 Task: Create new contact,   with mail id: 'Nova.Martin@iko.com', first name: 'Nova', Last name: 'Martin', Job Title: Procurement Manager, Phone number (202) 555-7890. Change life cycle stage to  'Lead' and lead status to 'New'. Add new company to the associated contact: www.gd.com and type: Other. Logged in from softage.10@softage.net
Action: Mouse moved to (88, 57)
Screenshot: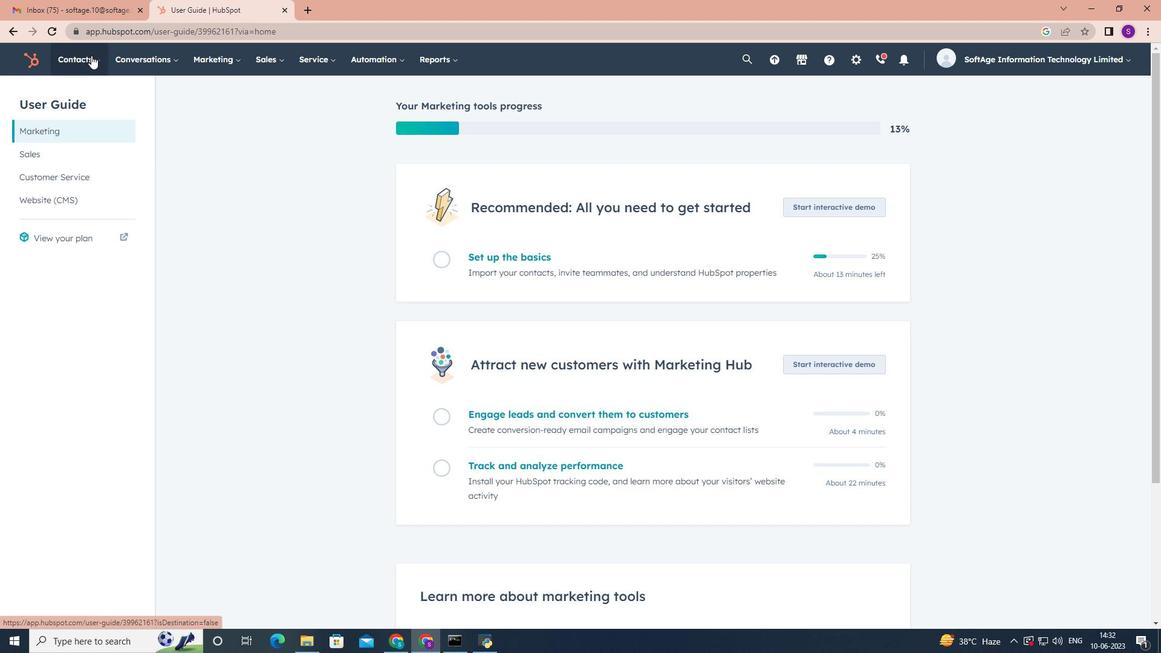 
Action: Mouse pressed left at (88, 57)
Screenshot: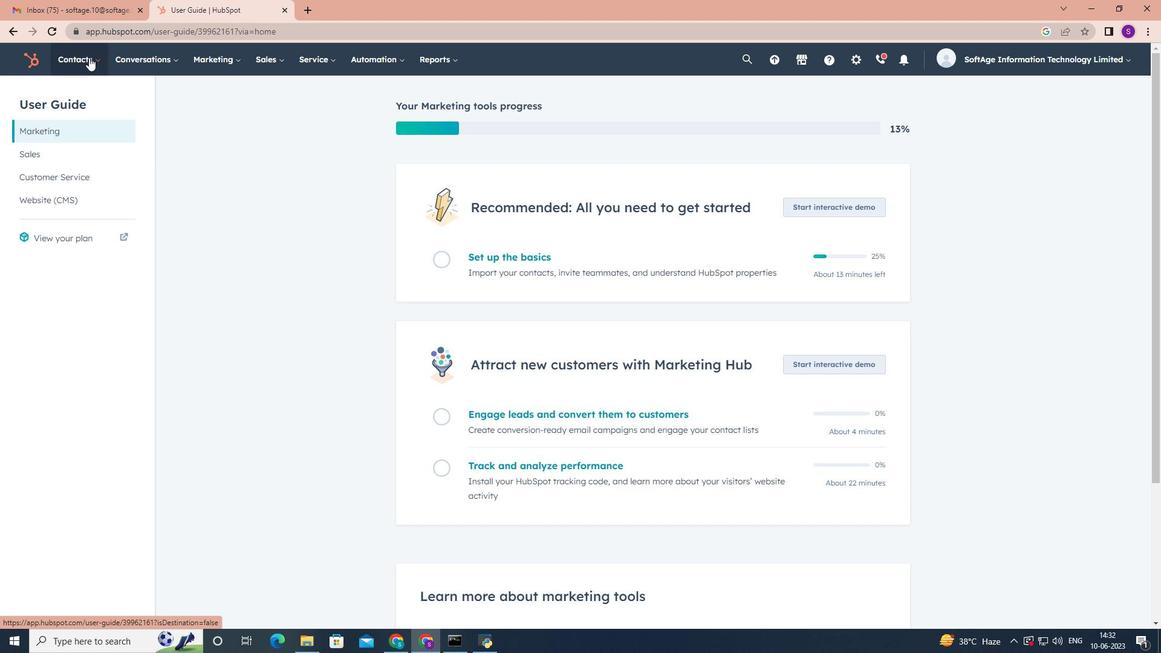 
Action: Mouse moved to (106, 101)
Screenshot: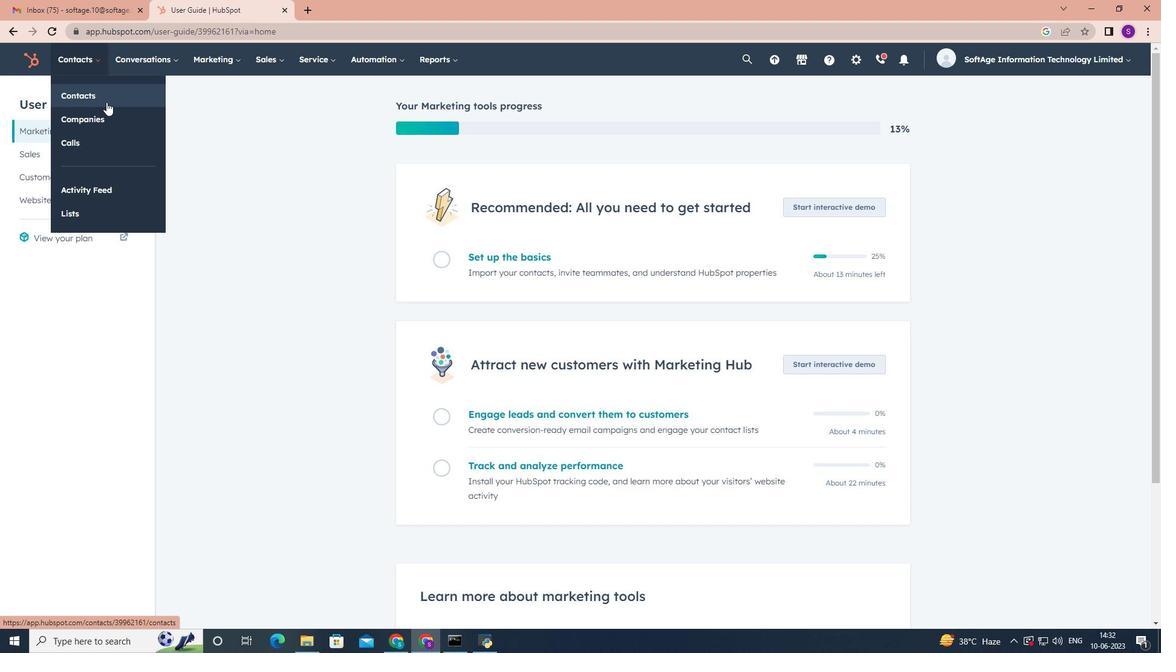 
Action: Mouse pressed left at (106, 101)
Screenshot: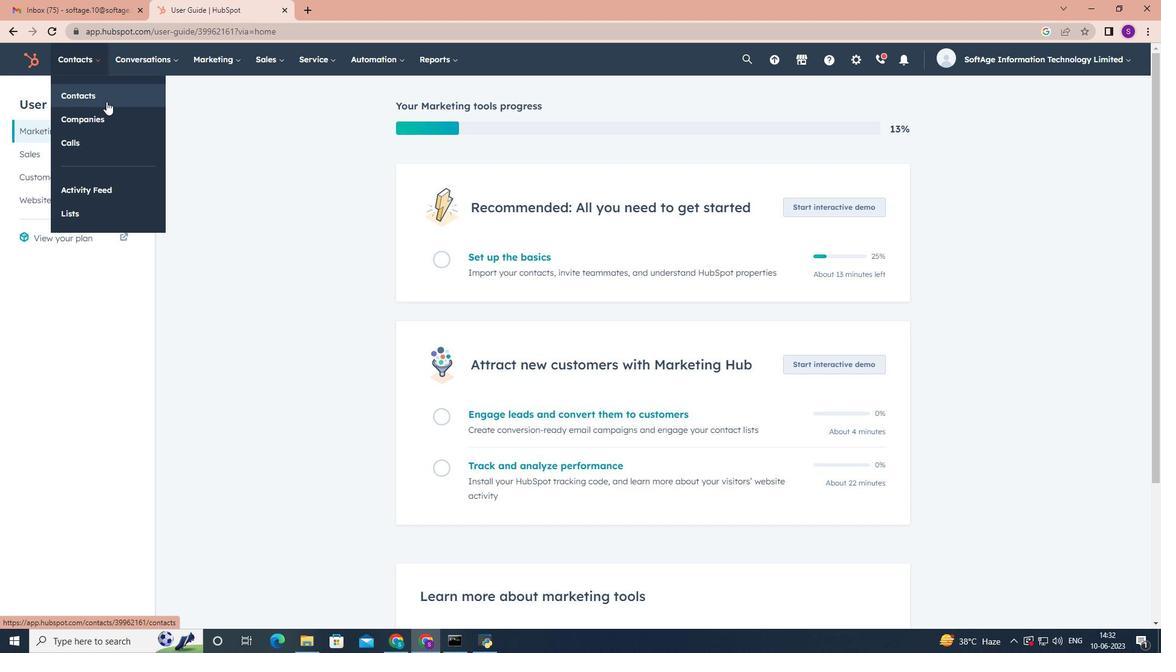 
Action: Mouse moved to (1121, 99)
Screenshot: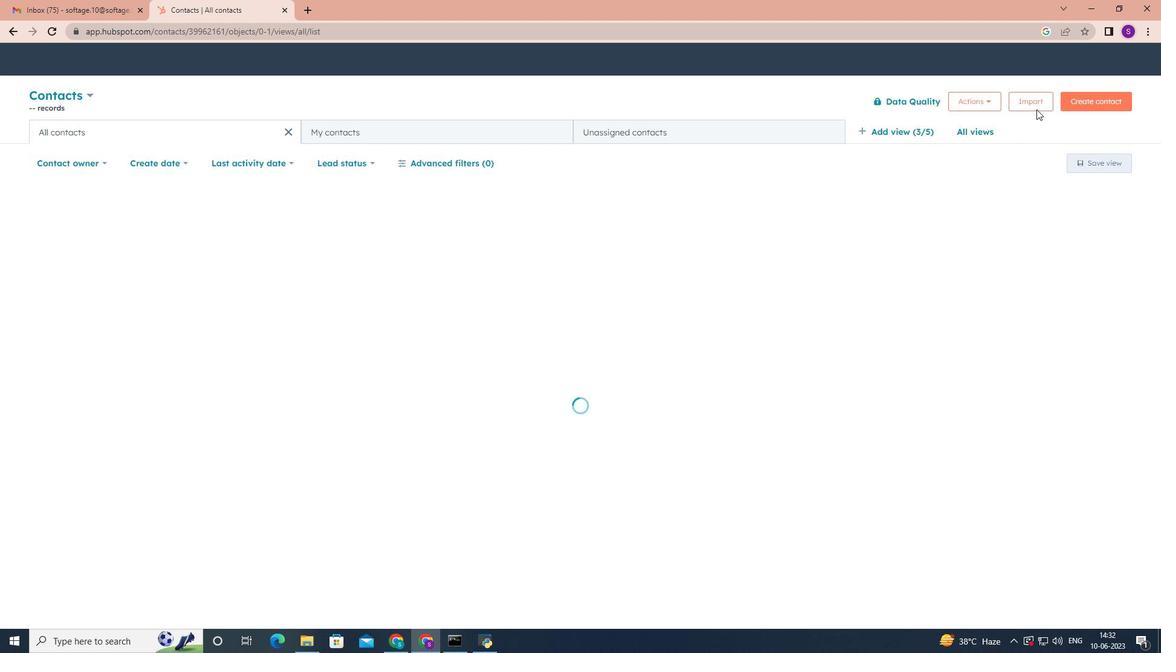 
Action: Mouse pressed left at (1121, 99)
Screenshot: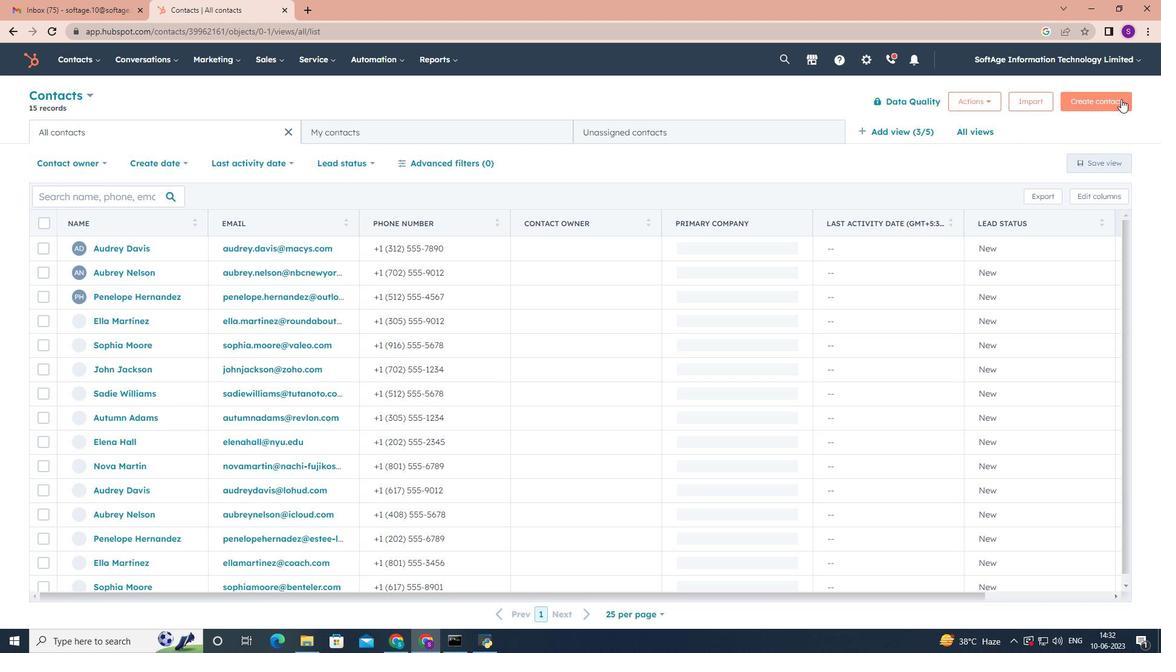 
Action: Mouse moved to (1039, 157)
Screenshot: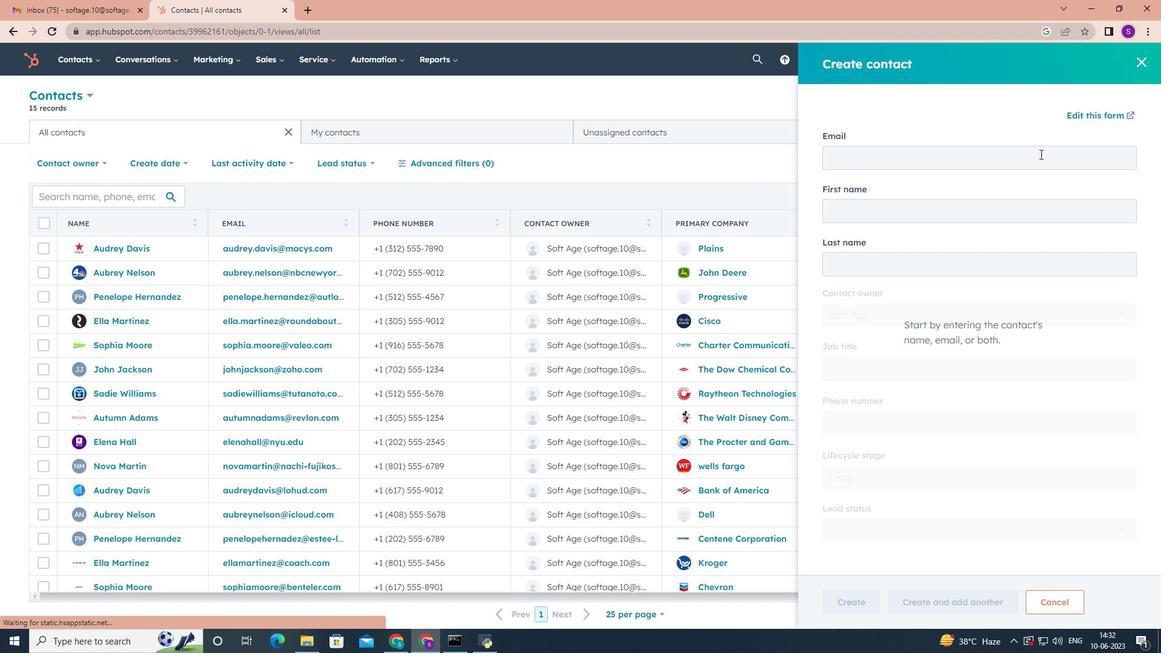 
Action: Mouse pressed left at (1039, 157)
Screenshot: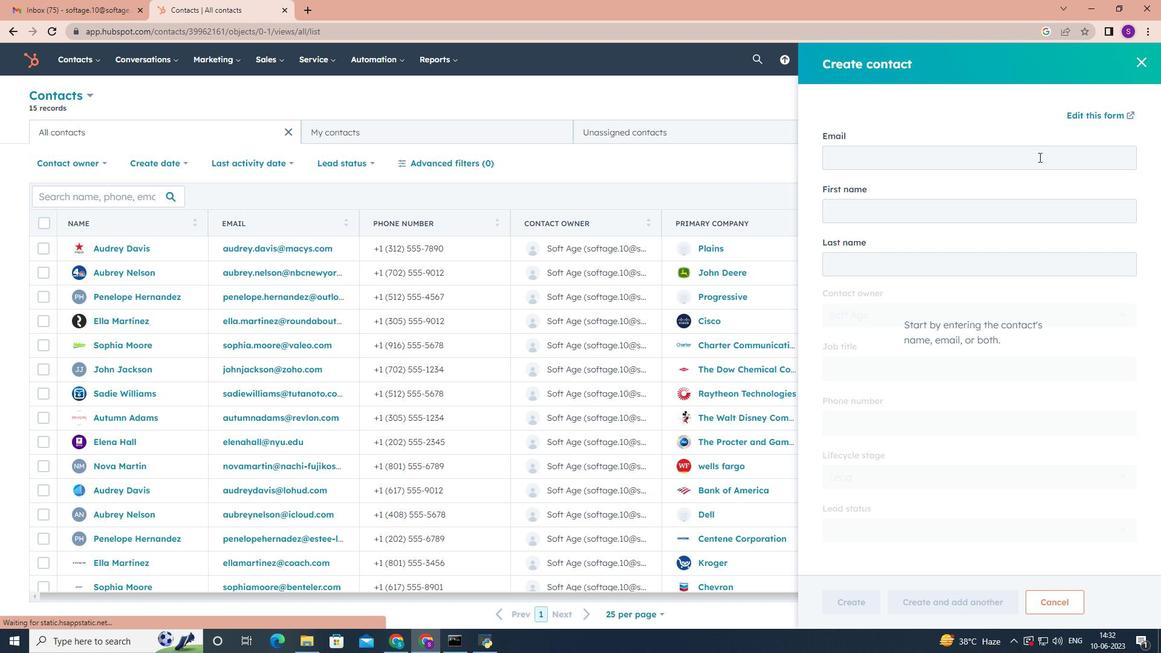 
Action: Key pressed <Key.shift>Nova.<Key.shift>Martin<Key.shift>@iko.com<Key.tab><Key.shift><Key.shift><Key.shift><Key.shift>Nova<Key.tab><Key.shift>Martin<Key.tab><Key.tab><Key.shift><Key.shift><Key.shift><Key.shift><Key.shift><Key.shift><Key.shift><Key.shift><Key.shift><Key.shift><Key.shift><Key.shift><Key.shift><Key.shift><Key.shift><Key.shift><Key.shift><Key.shift>Procurement<Key.space><Key.shift>Manager<Key.tab>2025557890<Key.tab><Key.tab><Key.tab><Key.tab><Key.enter>
Screenshot: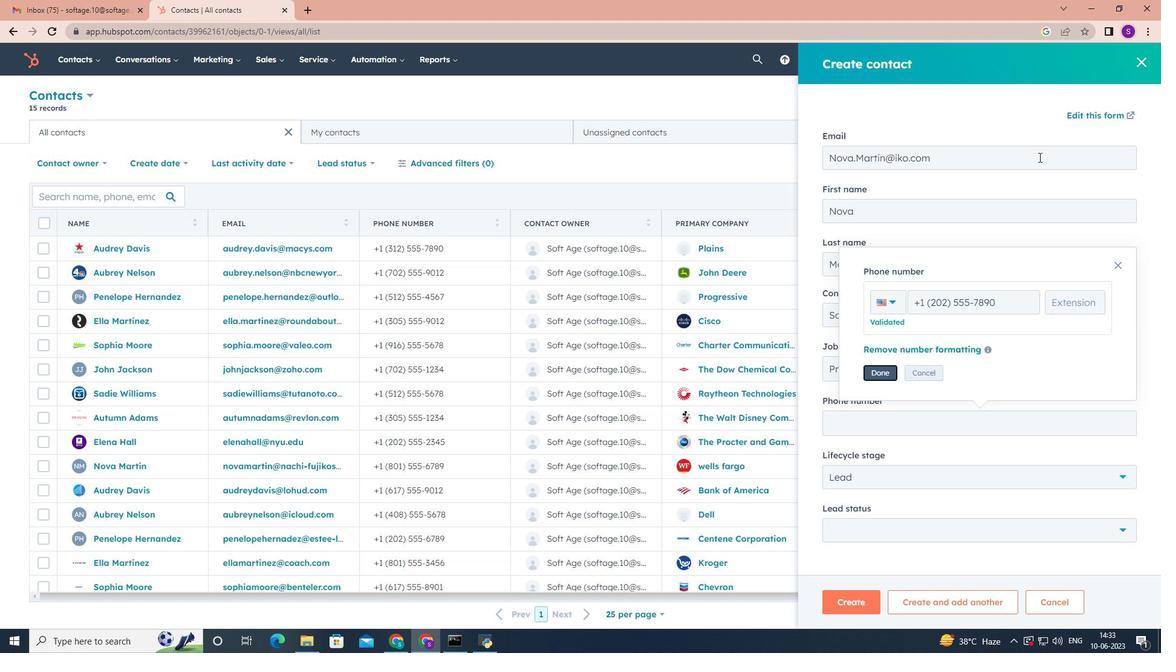 
Action: Mouse moved to (1127, 476)
Screenshot: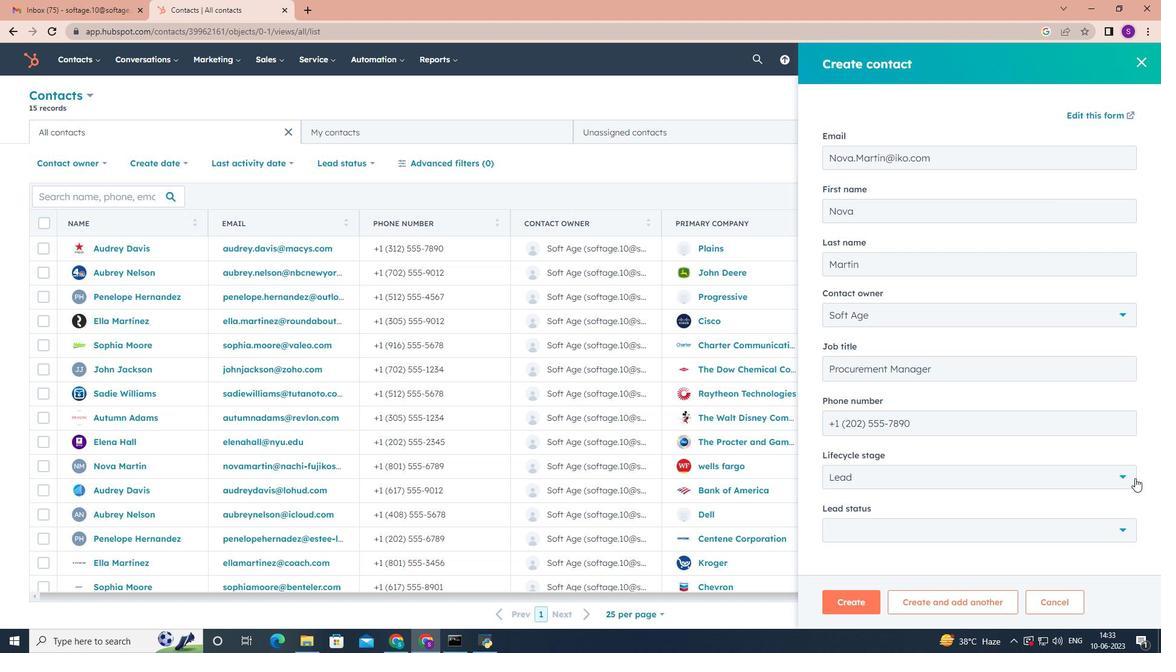 
Action: Mouse pressed left at (1127, 476)
Screenshot: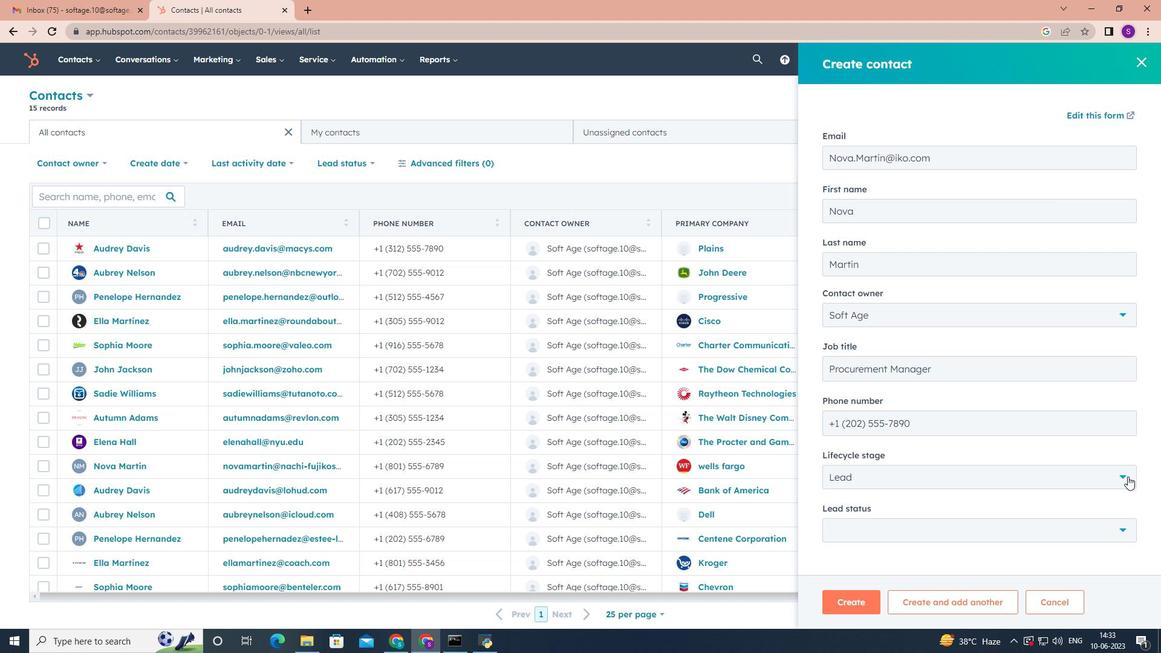 
Action: Mouse moved to (904, 363)
Screenshot: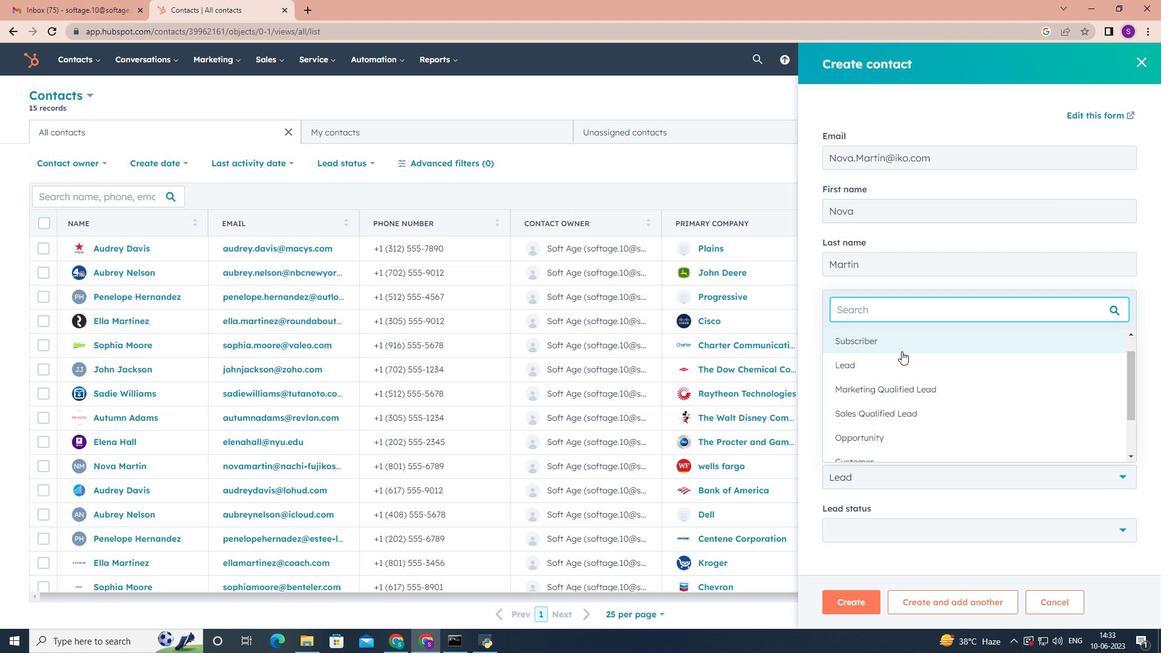 
Action: Mouse pressed left at (904, 363)
Screenshot: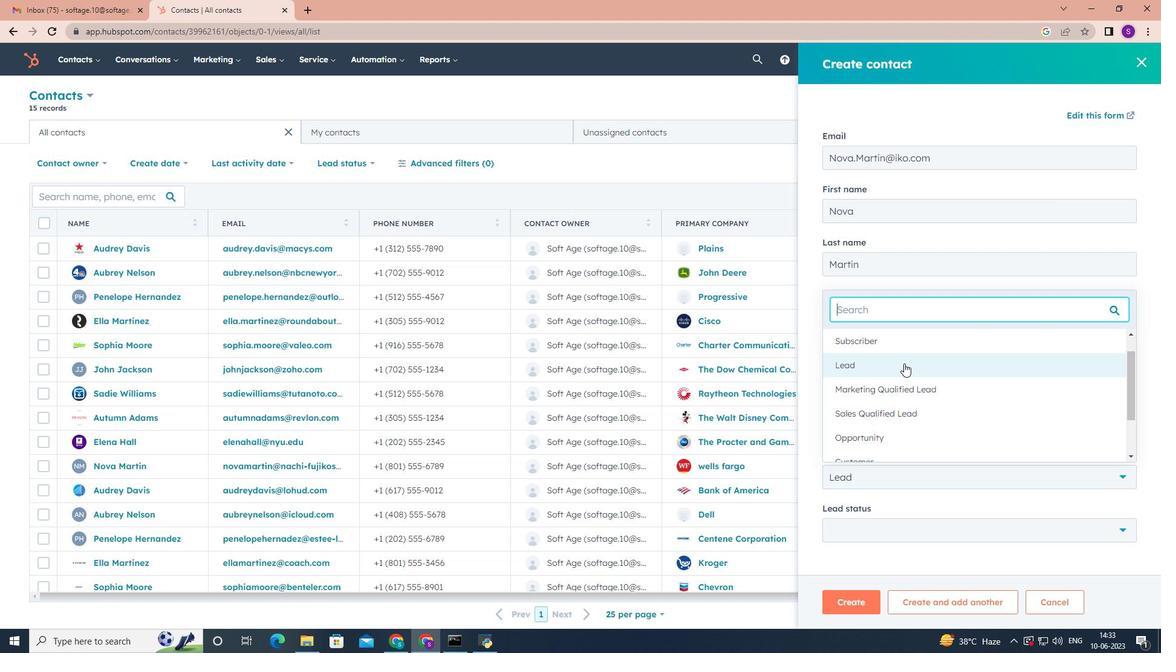 
Action: Mouse moved to (913, 532)
Screenshot: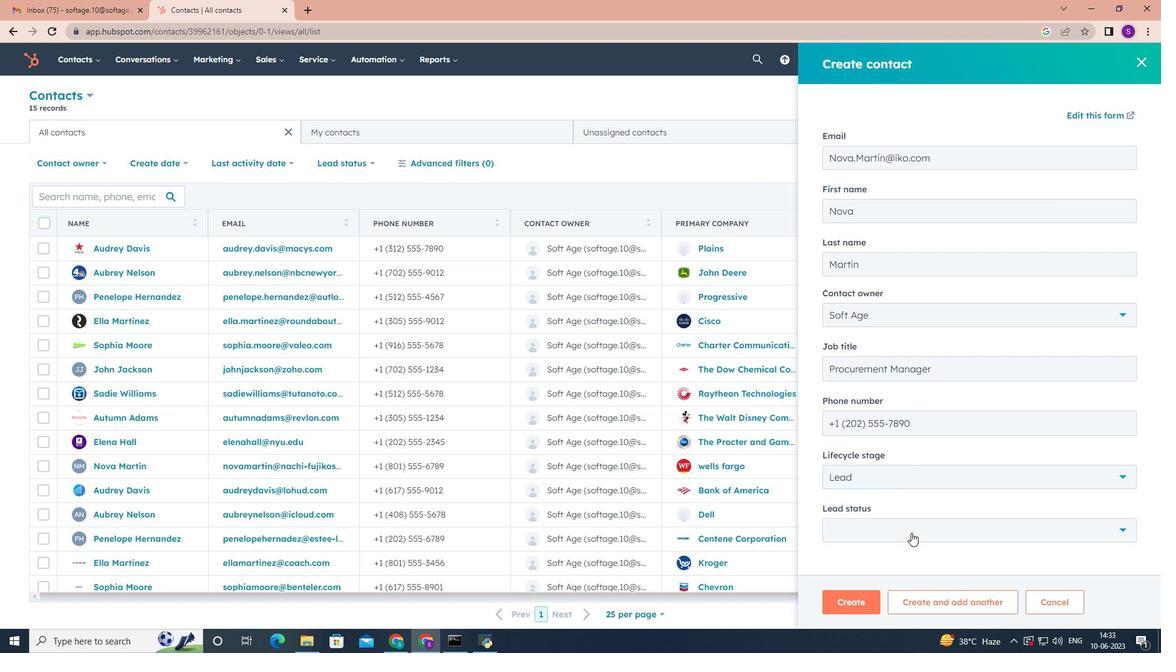 
Action: Mouse pressed left at (913, 532)
Screenshot: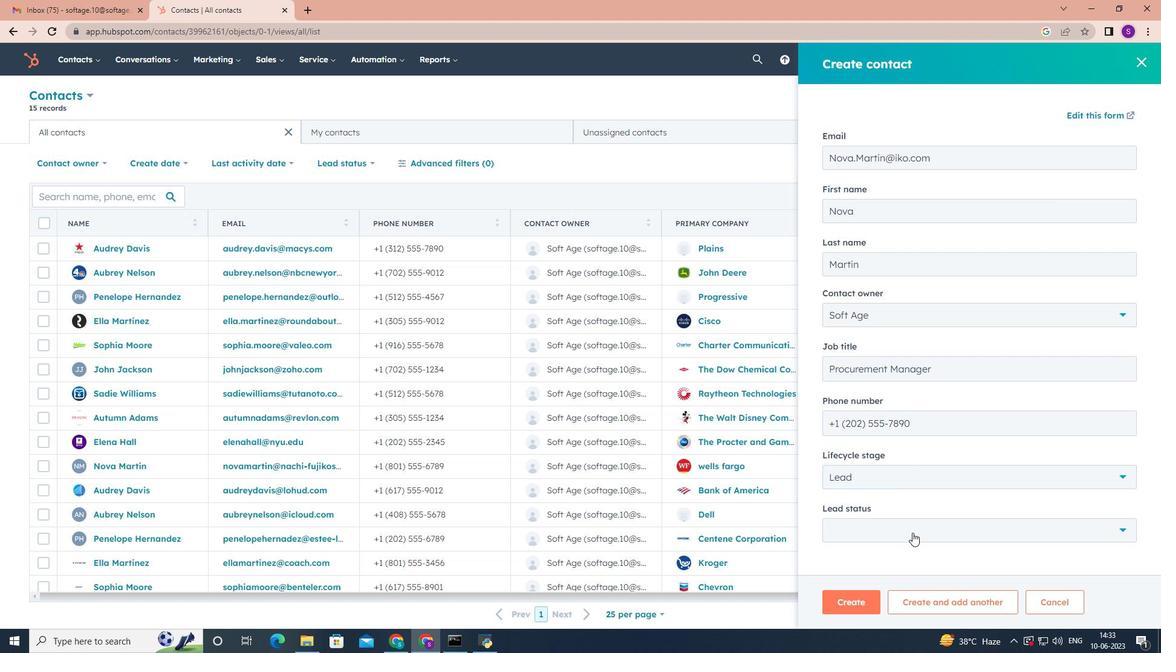 
Action: Mouse moved to (897, 423)
Screenshot: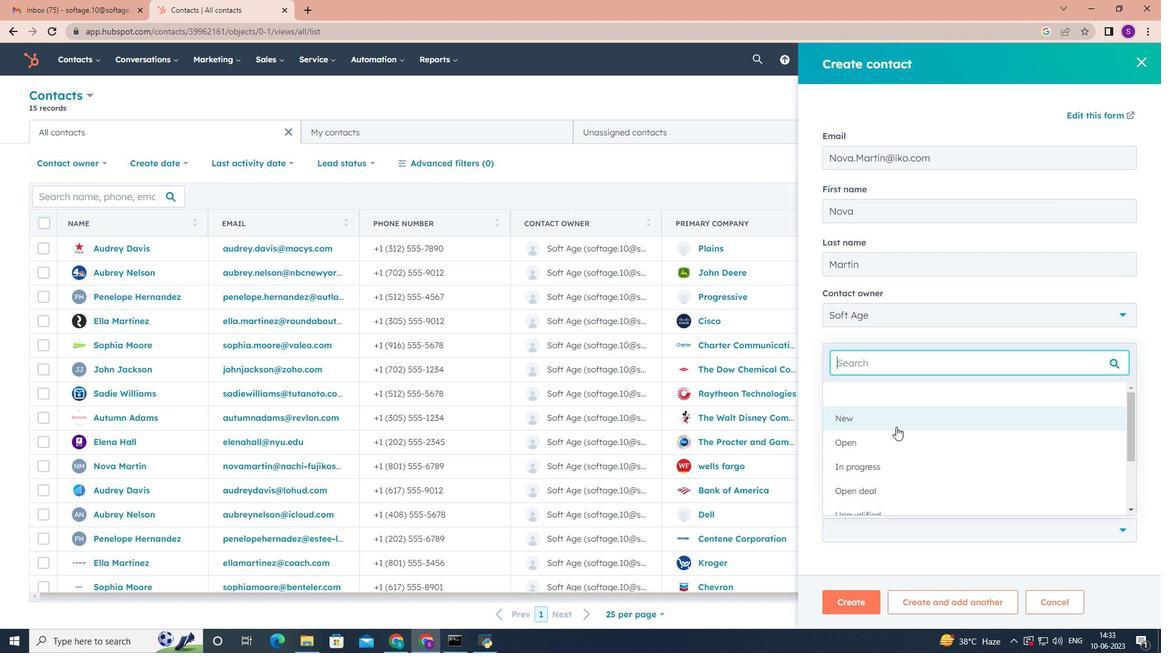 
Action: Mouse pressed left at (897, 423)
Screenshot: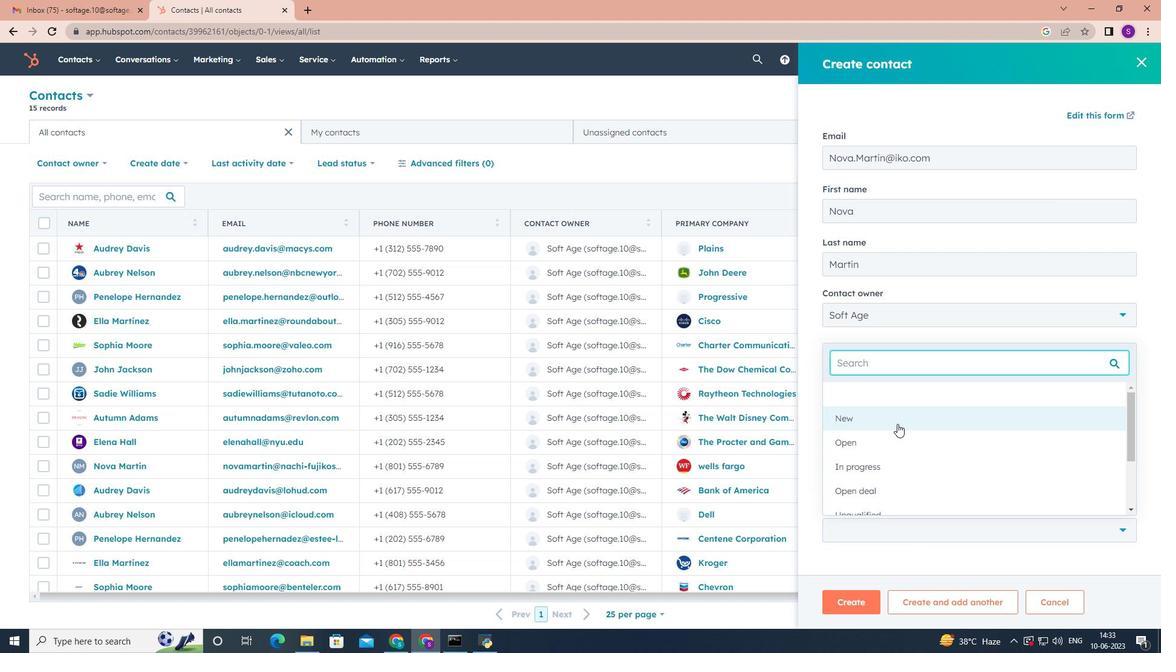 
Action: Mouse moved to (897, 423)
Screenshot: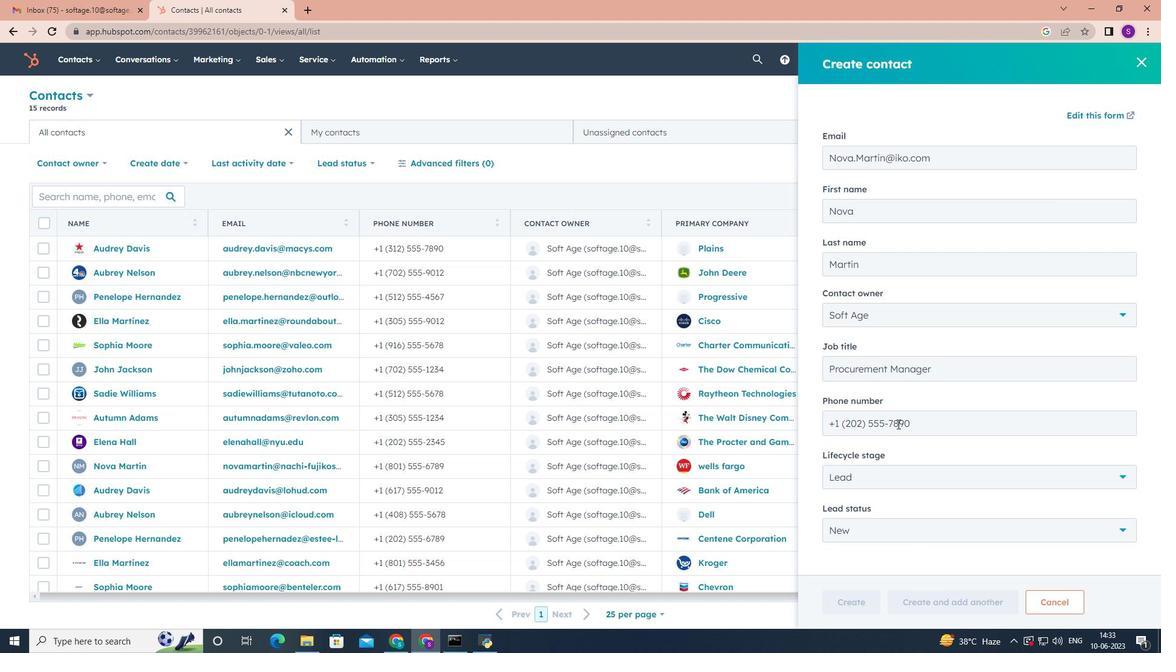 
Action: Mouse scrolled (897, 423) with delta (0, 0)
Screenshot: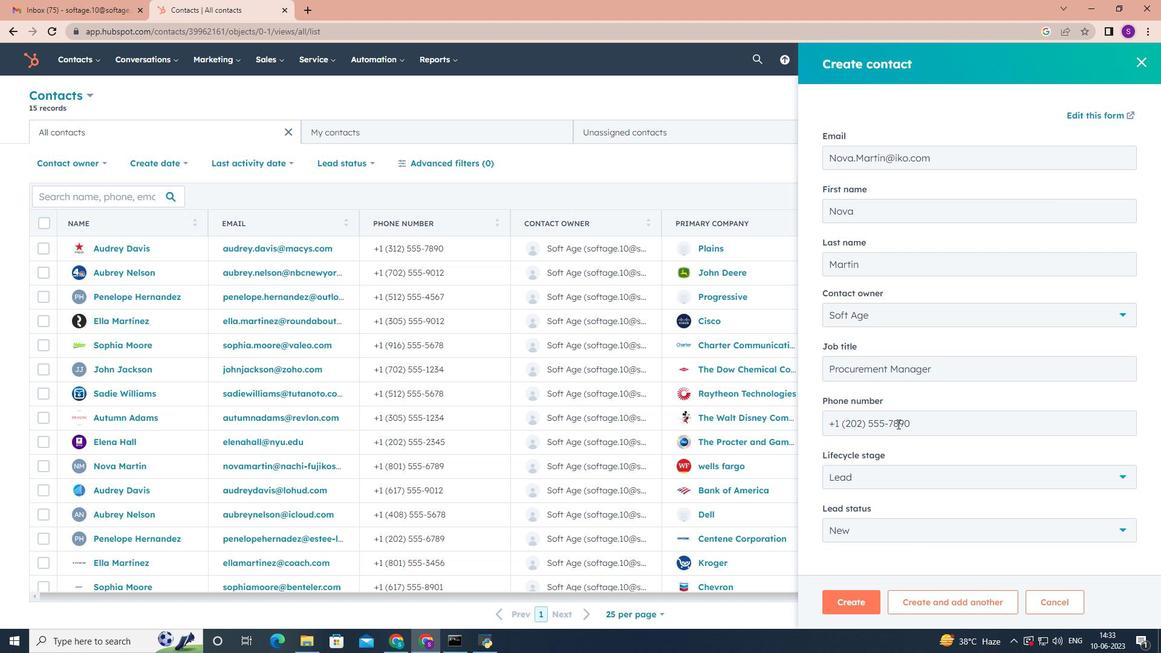 
Action: Mouse scrolled (897, 423) with delta (0, 0)
Screenshot: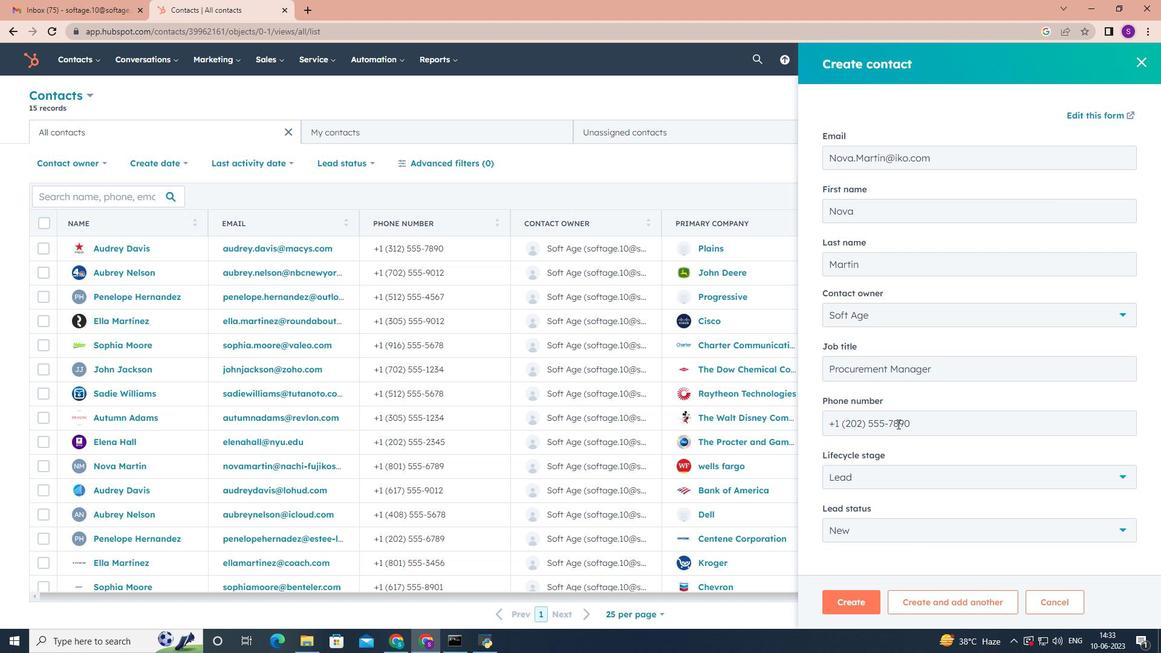 
Action: Mouse scrolled (897, 423) with delta (0, 0)
Screenshot: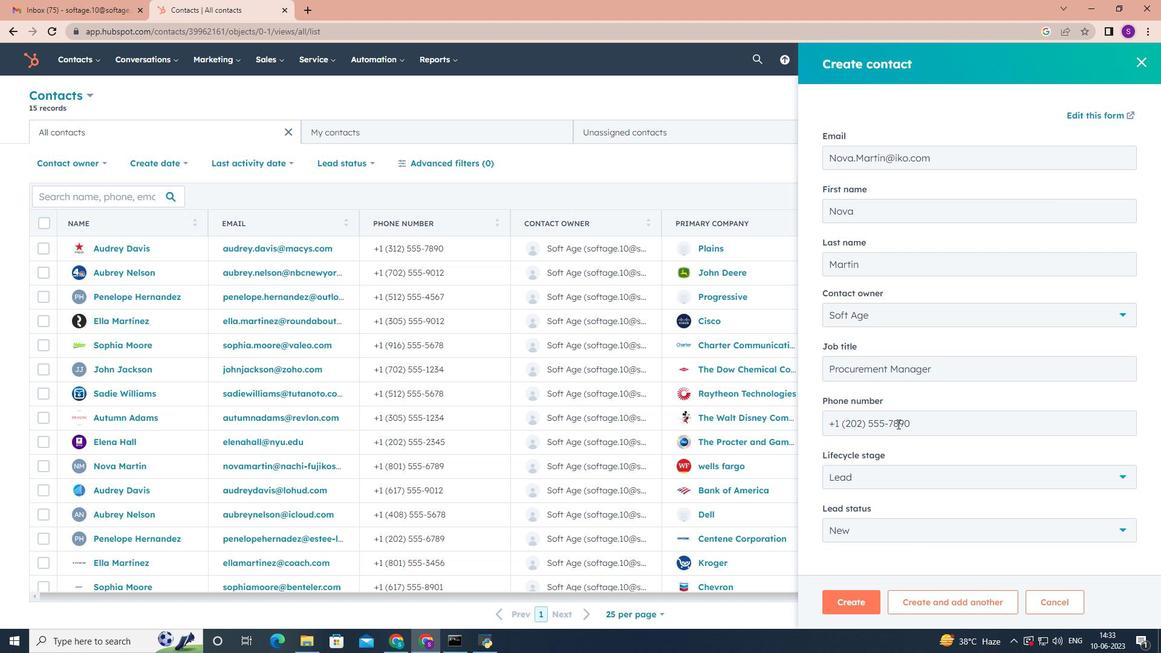 
Action: Mouse scrolled (897, 423) with delta (0, 0)
Screenshot: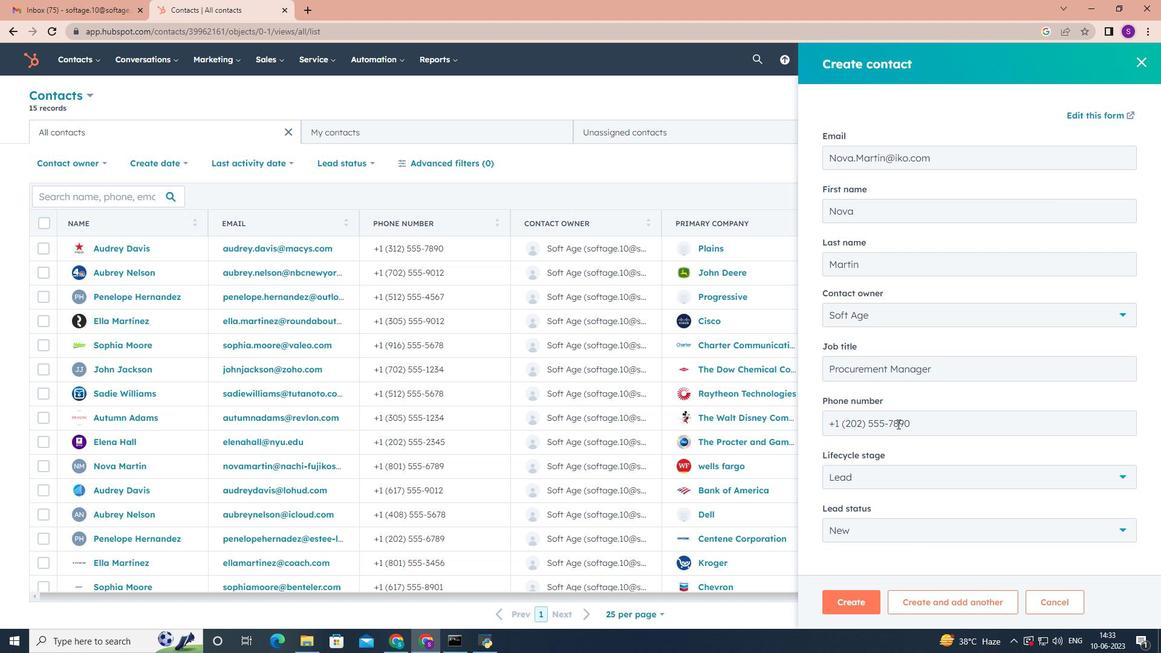 
Action: Mouse moved to (872, 599)
Screenshot: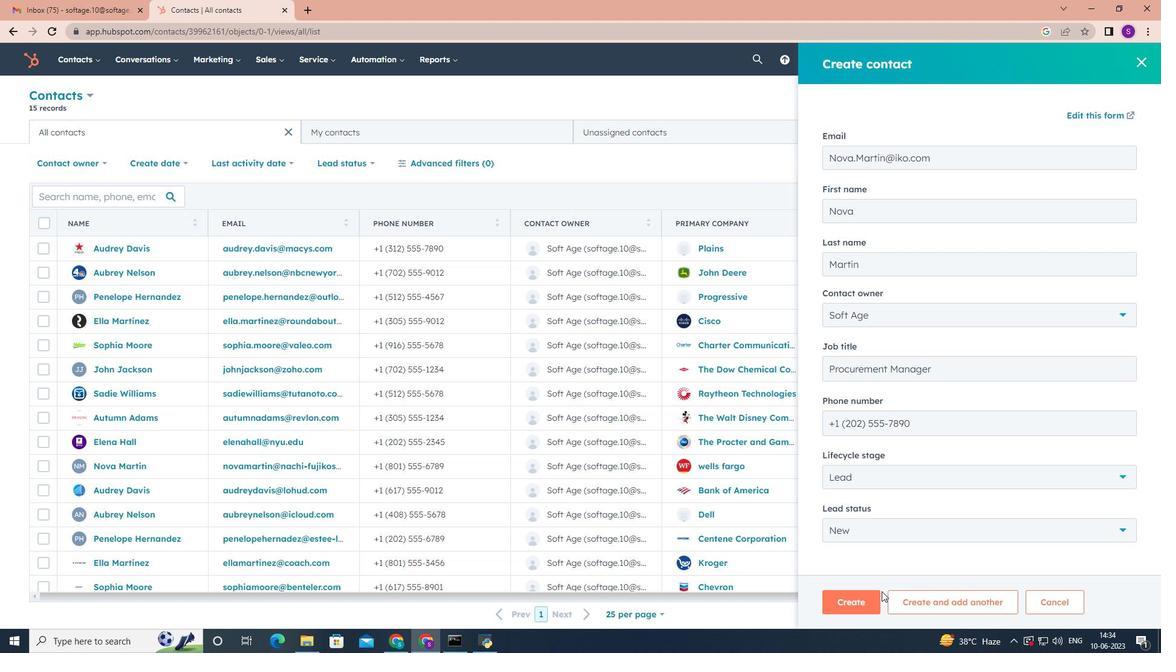 
Action: Mouse pressed left at (872, 599)
Screenshot: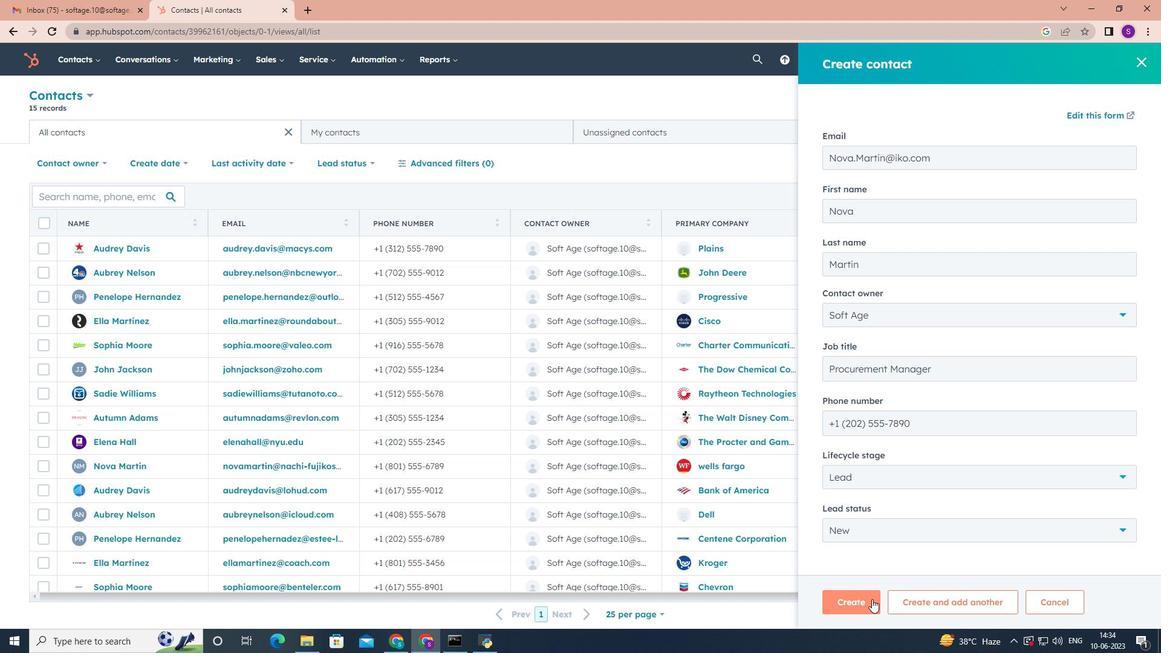 
Action: Mouse moved to (828, 394)
Screenshot: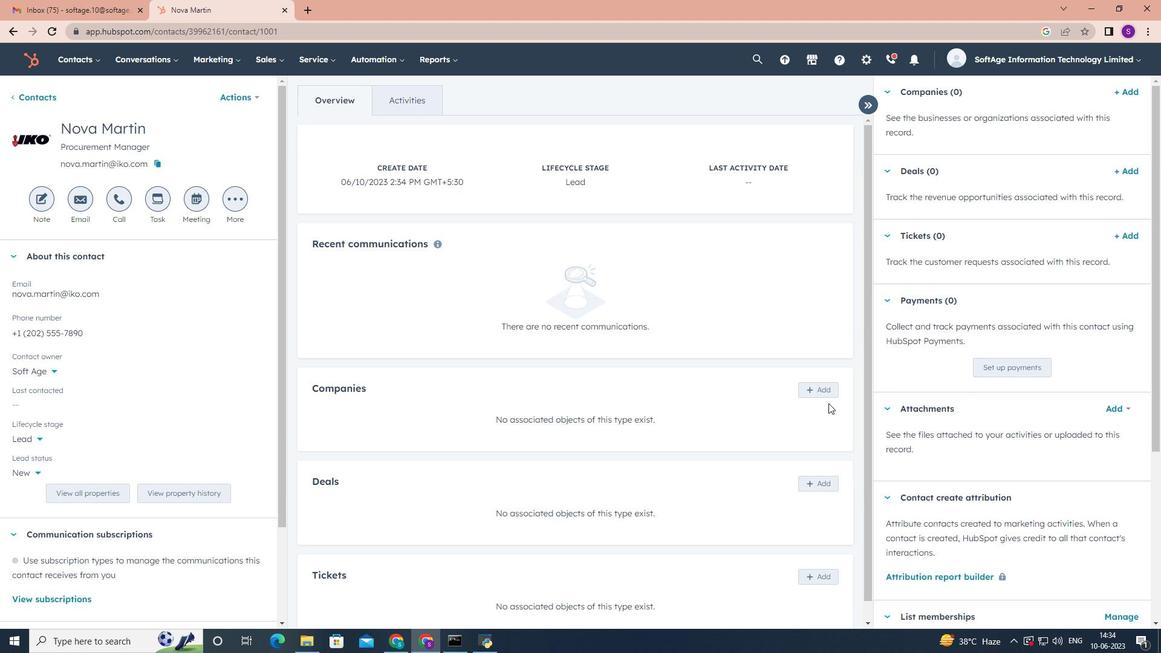 
Action: Mouse pressed left at (828, 394)
Screenshot: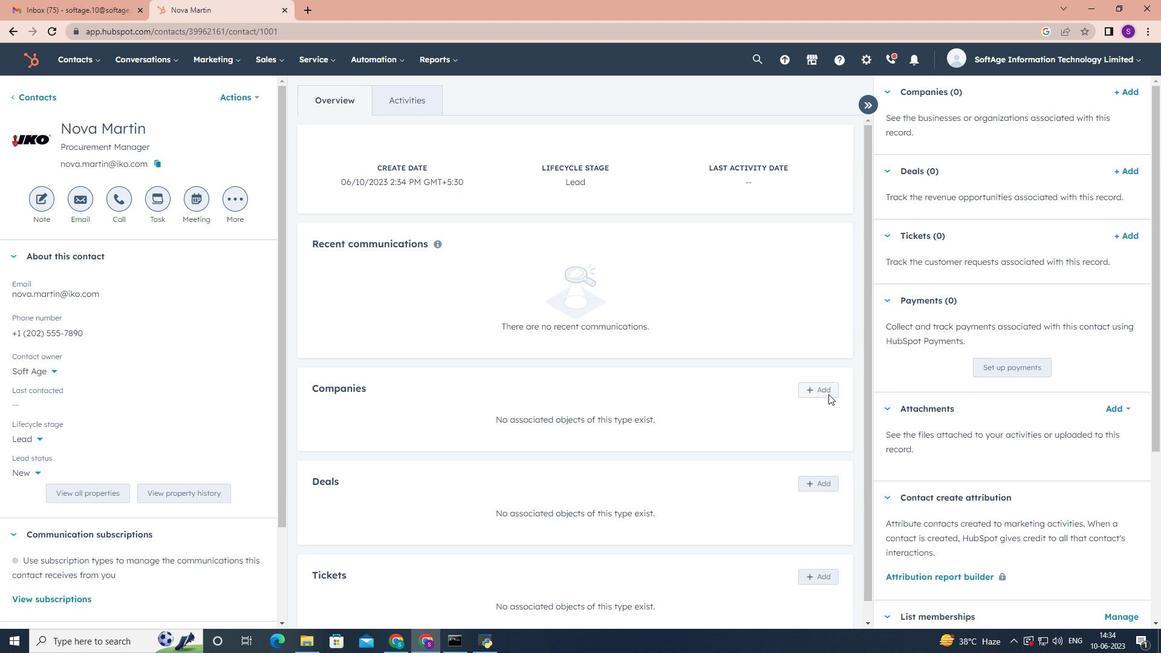 
Action: Mouse moved to (946, 120)
Screenshot: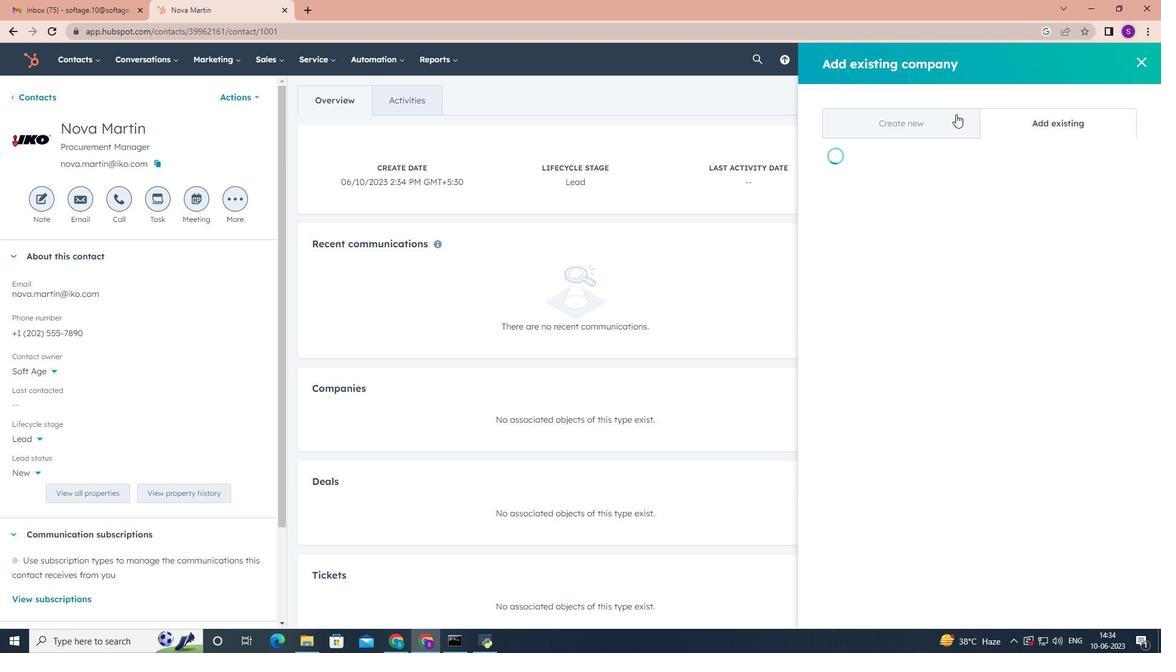 
Action: Mouse pressed left at (946, 120)
Screenshot: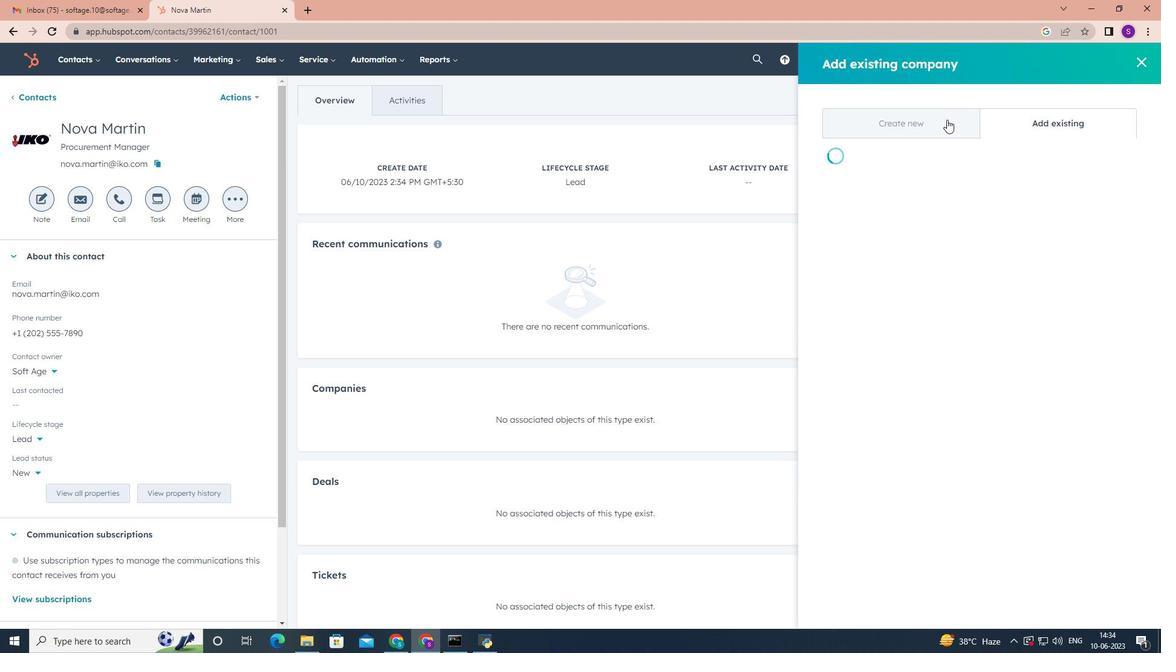 
Action: Mouse moved to (926, 198)
Screenshot: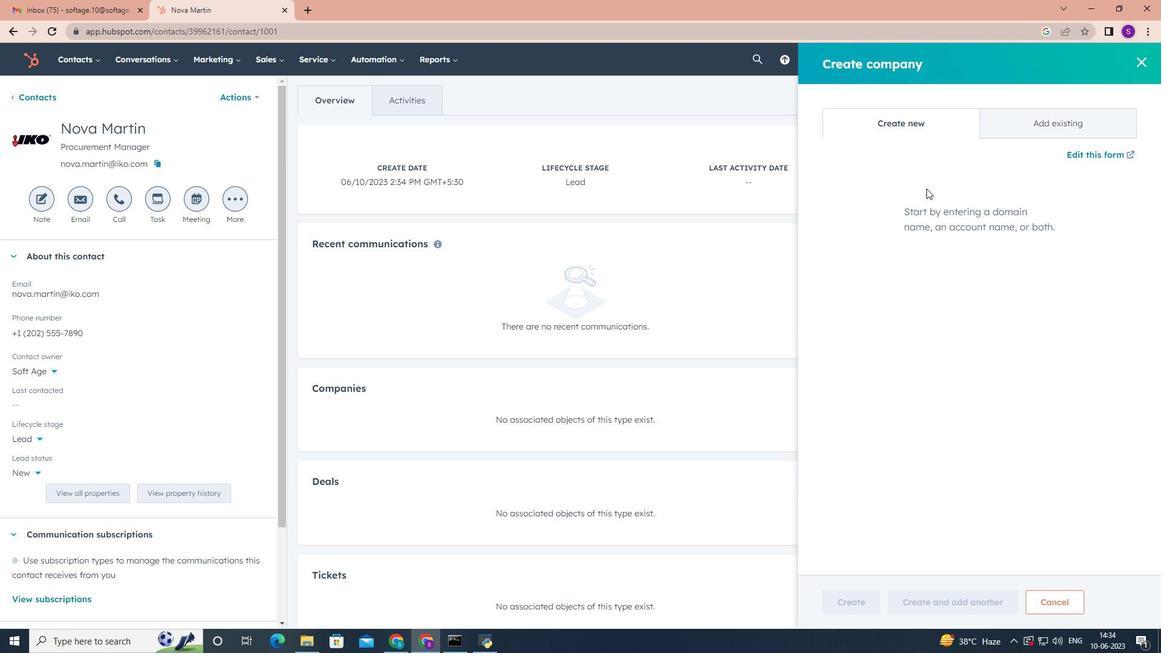 
Action: Mouse pressed left at (926, 198)
Screenshot: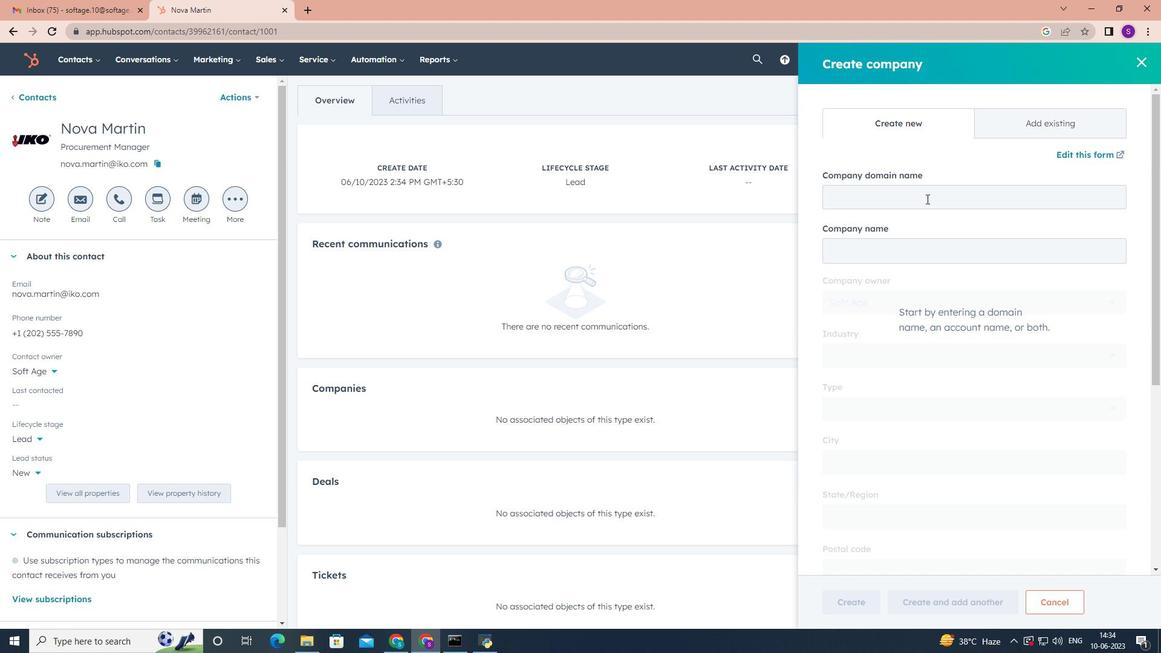 
Action: Key pressed www.gd.com
Screenshot: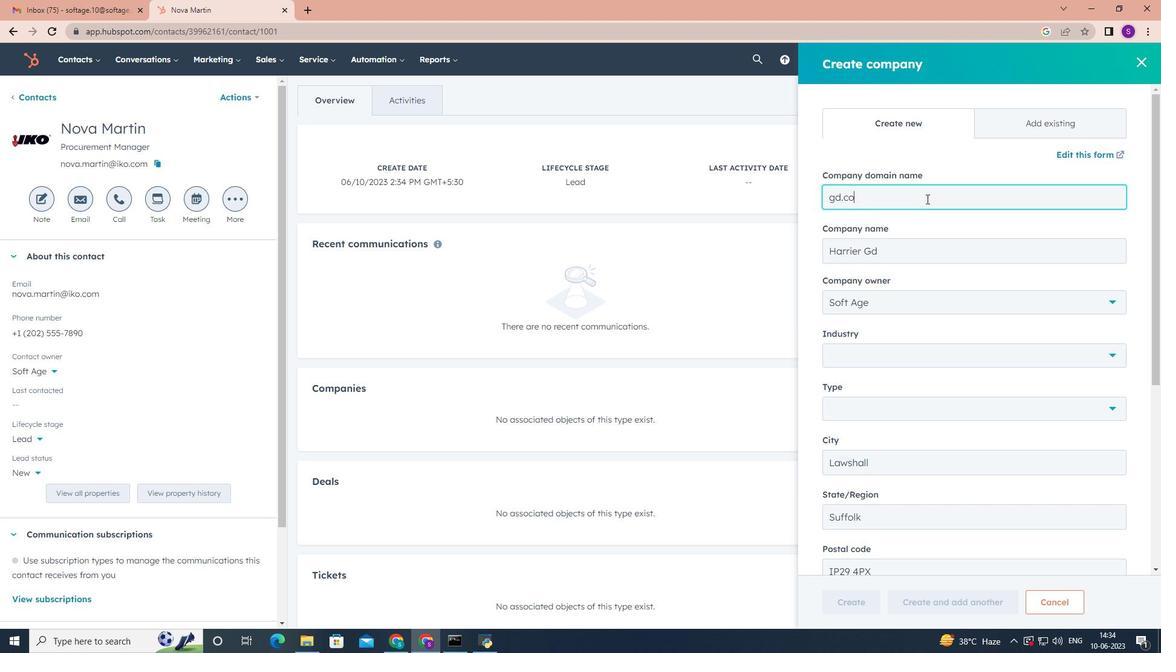 
Action: Mouse scrolled (926, 198) with delta (0, 0)
Screenshot: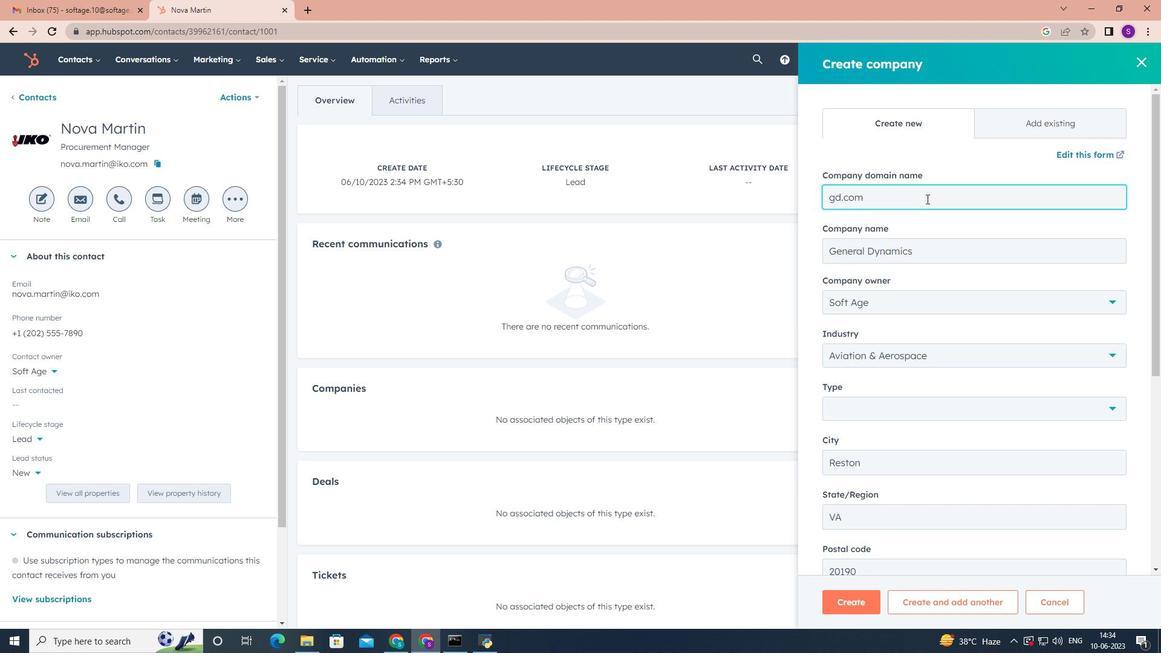 
Action: Mouse scrolled (926, 198) with delta (0, 0)
Screenshot: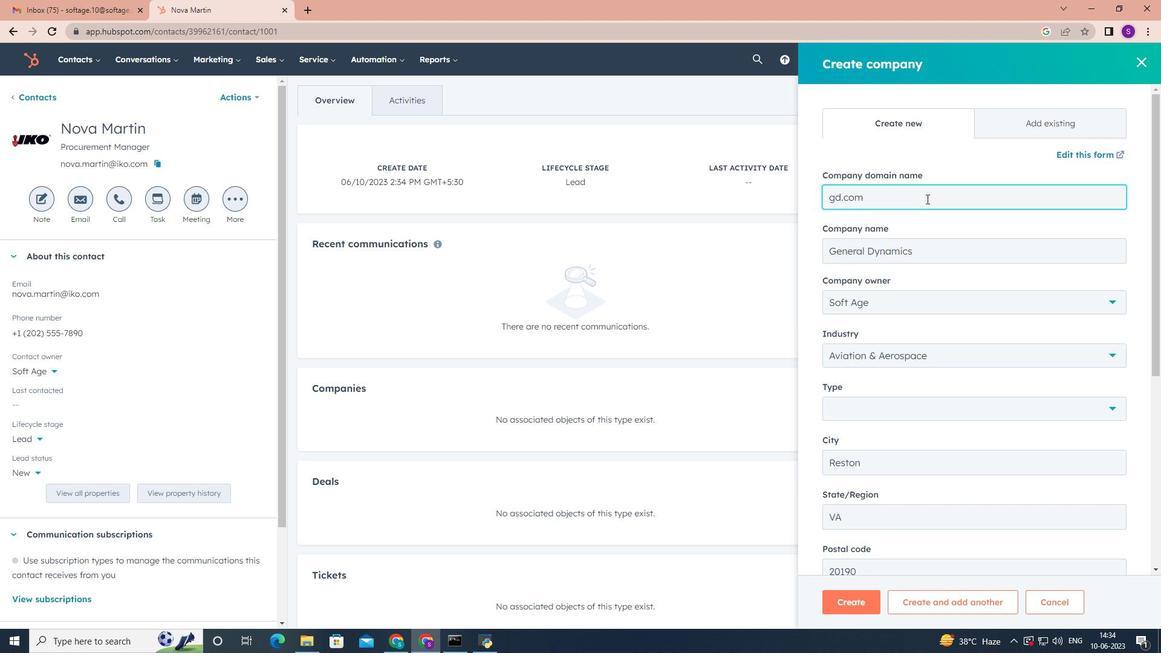 
Action: Mouse scrolled (926, 198) with delta (0, 0)
Screenshot: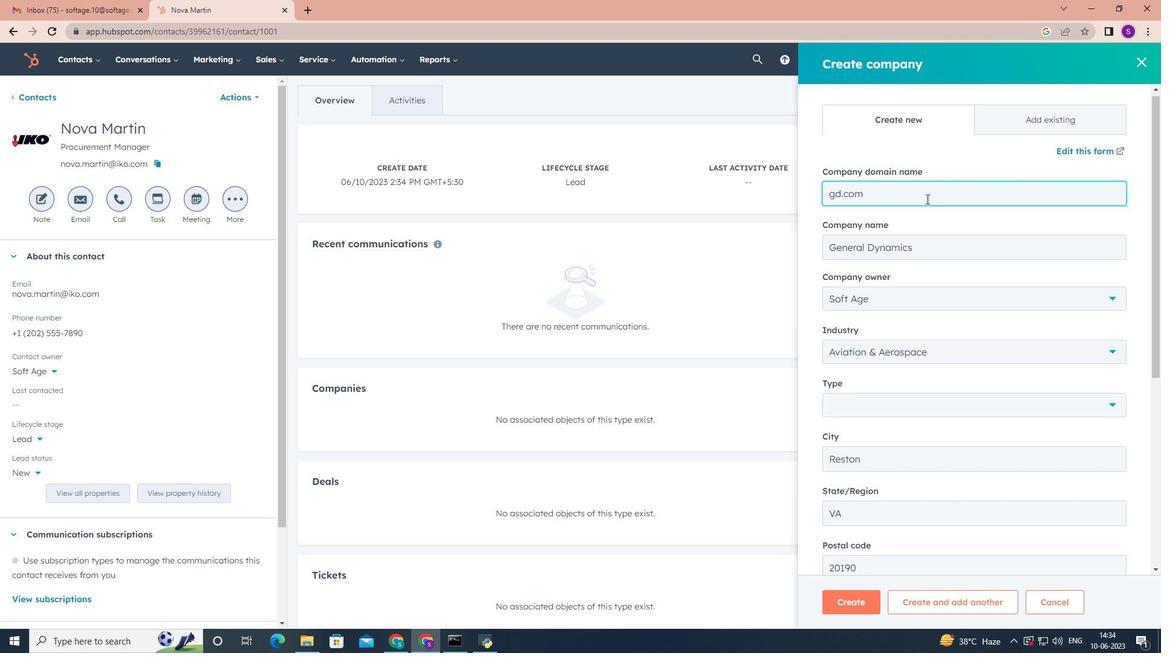 
Action: Mouse moved to (1104, 226)
Screenshot: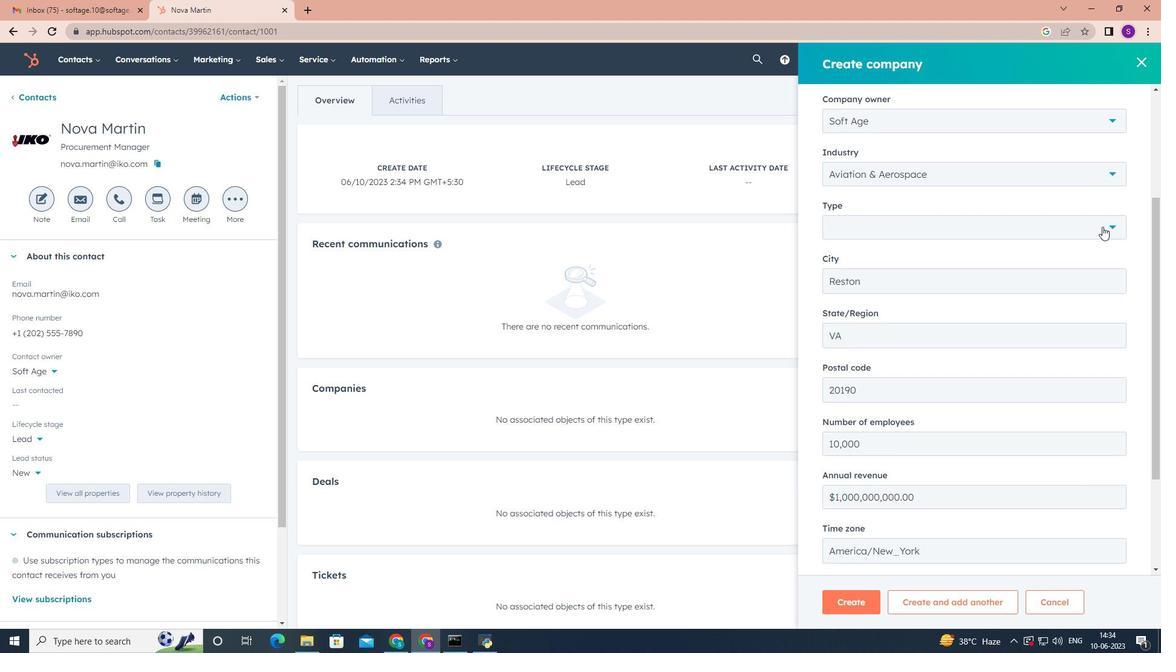 
Action: Mouse pressed left at (1104, 226)
Screenshot: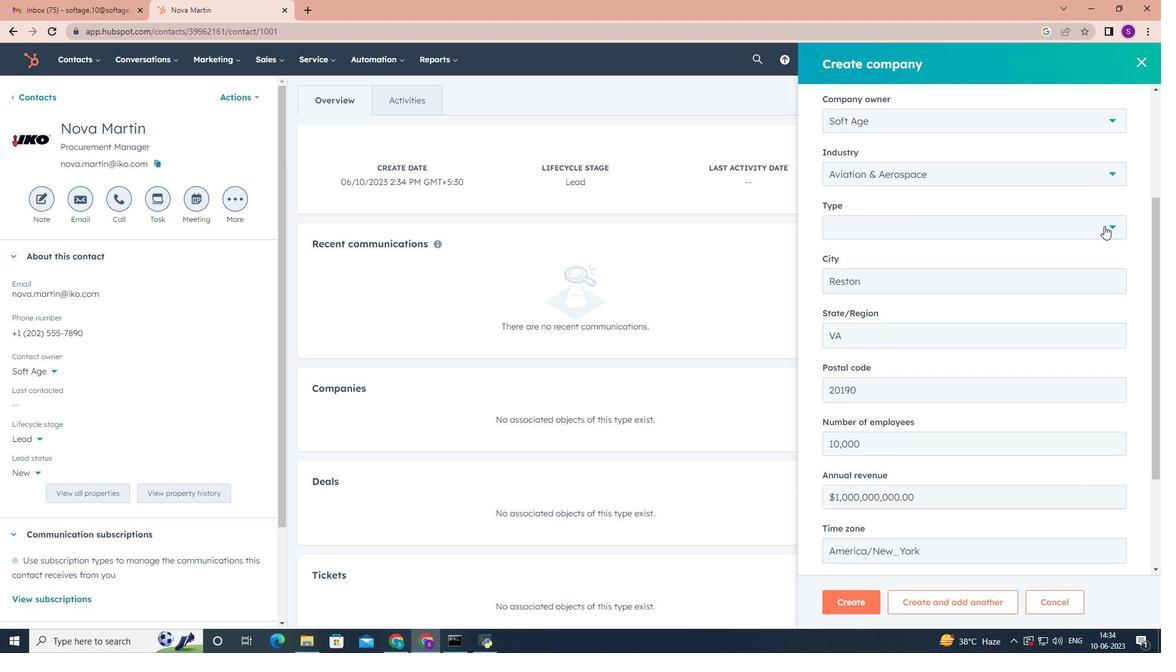 
Action: Mouse moved to (883, 320)
Screenshot: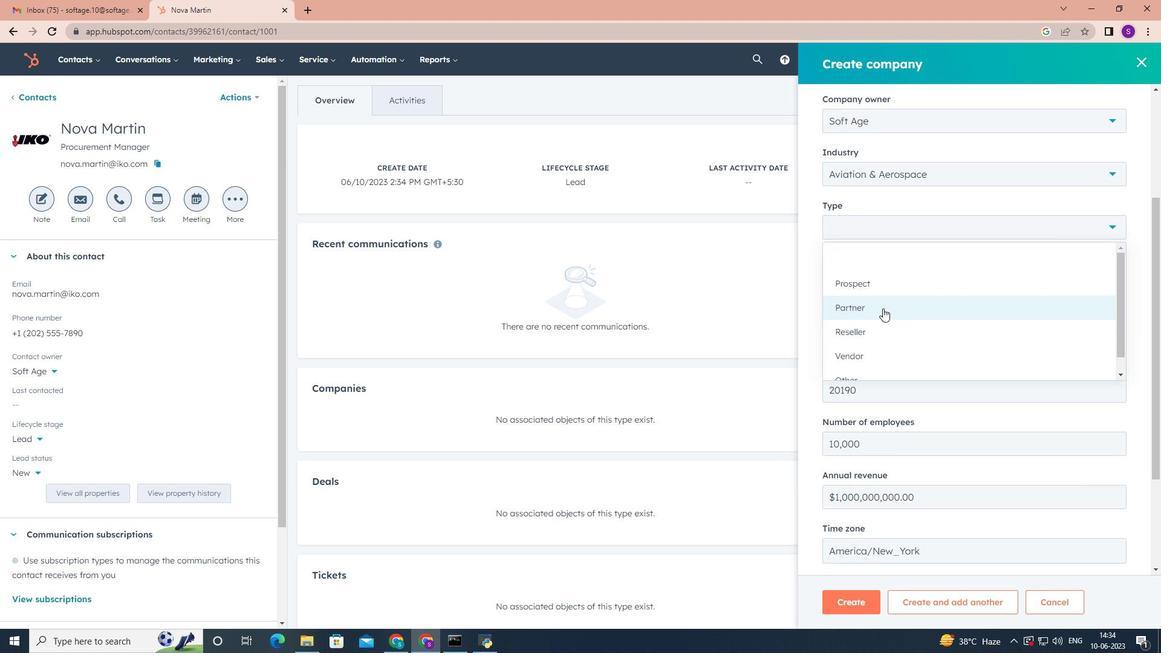 
Action: Mouse scrolled (883, 319) with delta (0, 0)
Screenshot: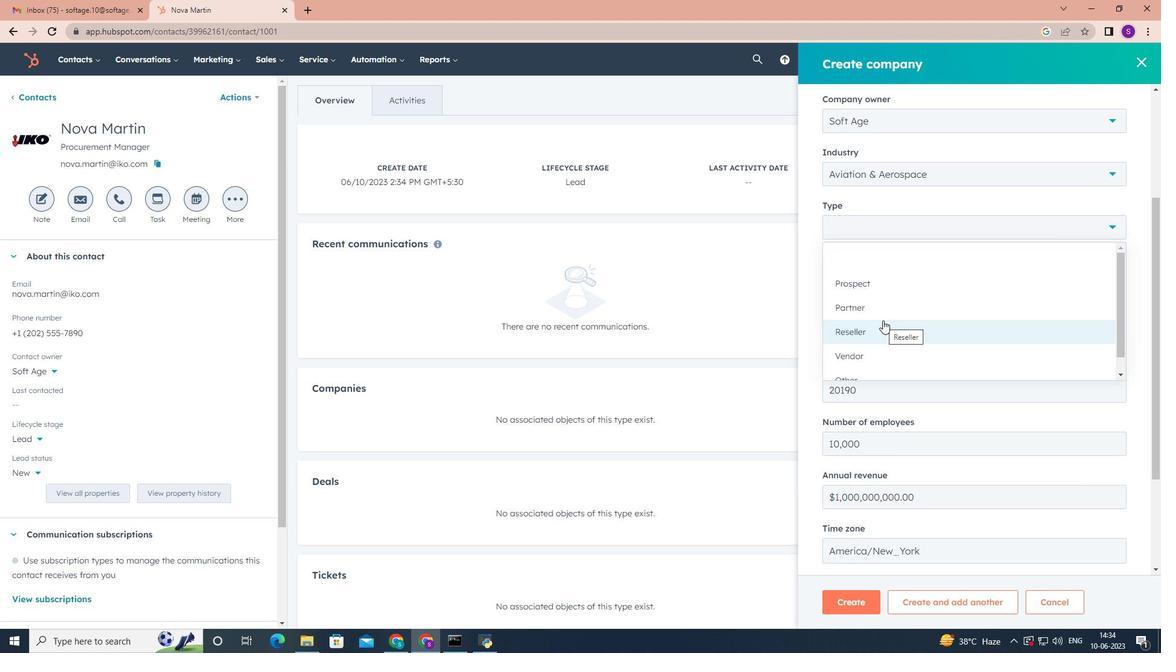 
Action: Mouse scrolled (883, 319) with delta (0, 0)
Screenshot: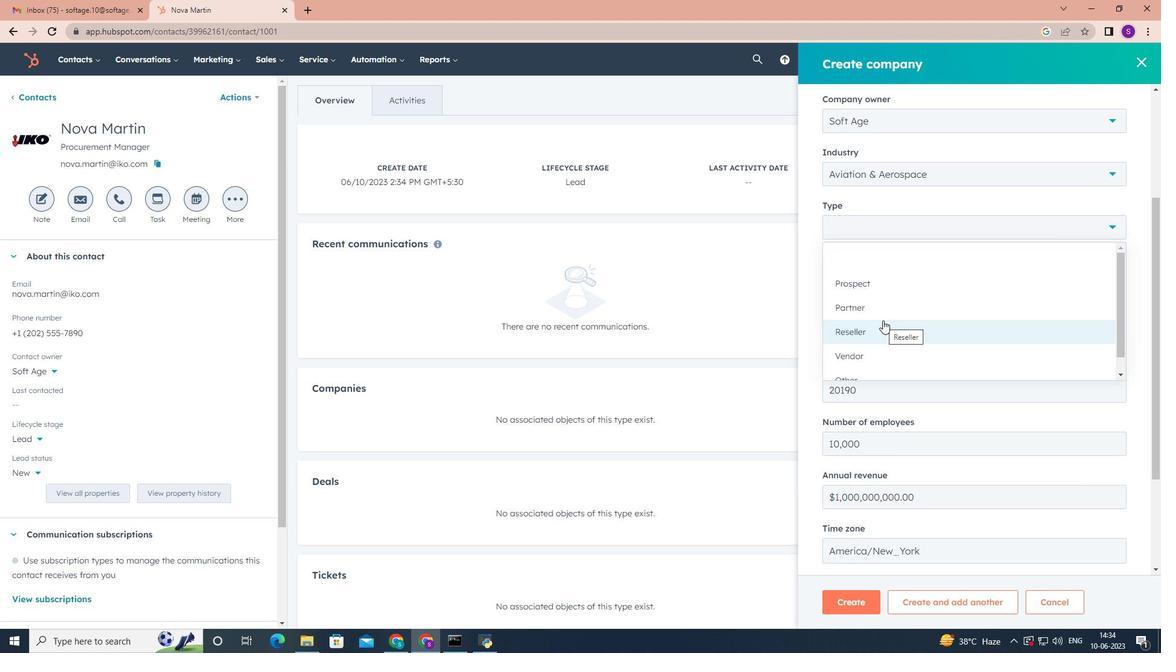 
Action: Mouse scrolled (883, 319) with delta (0, 0)
Screenshot: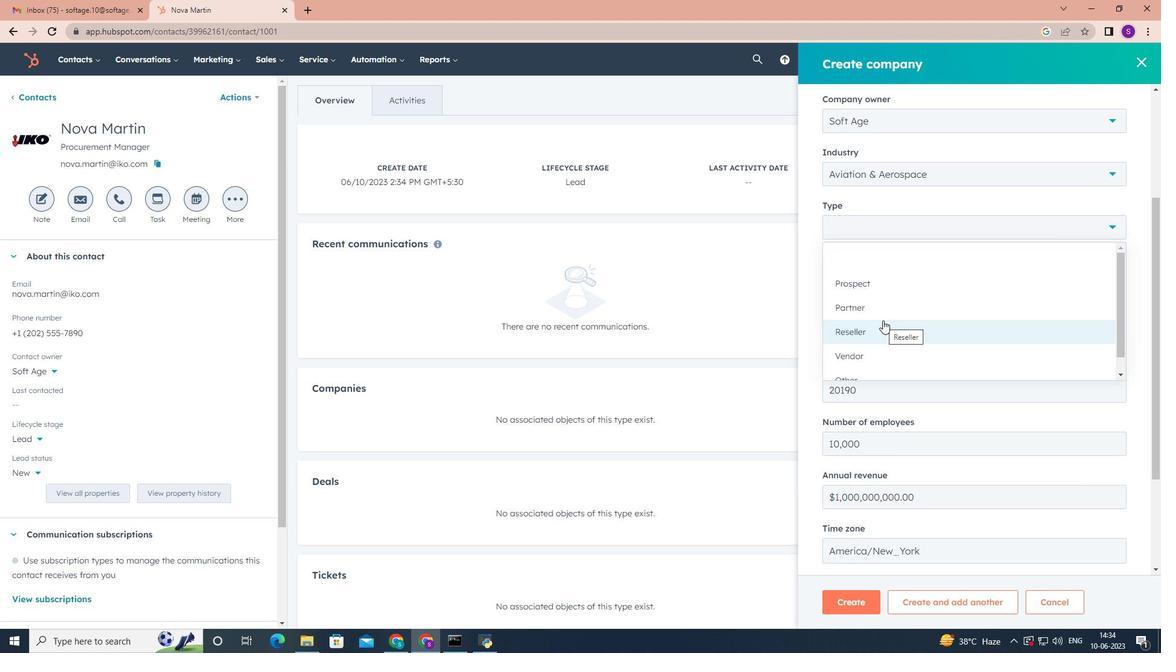 
Action: Mouse moved to (883, 372)
Screenshot: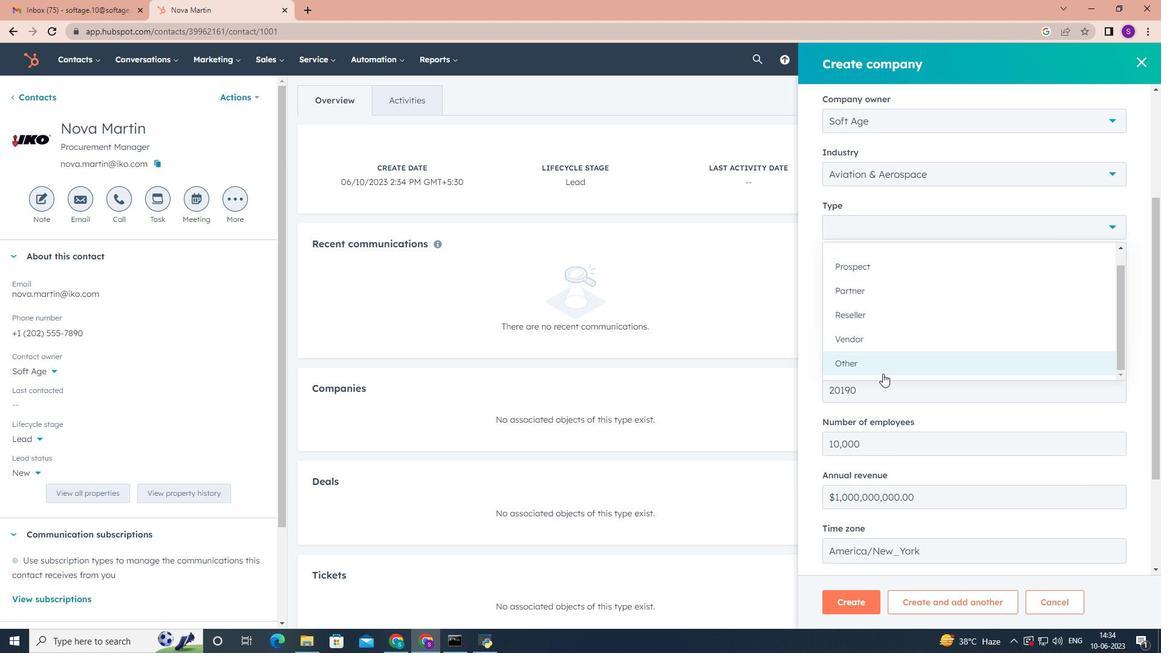 
Action: Mouse pressed left at (883, 372)
Screenshot: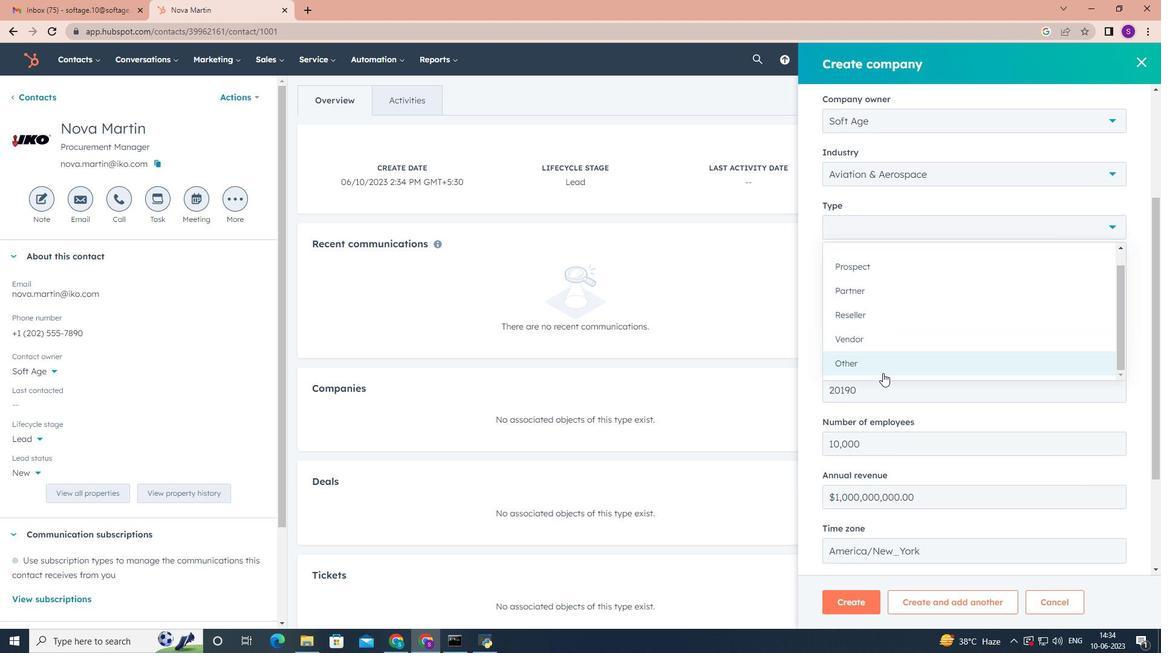 
Action: Mouse moved to (908, 545)
Screenshot: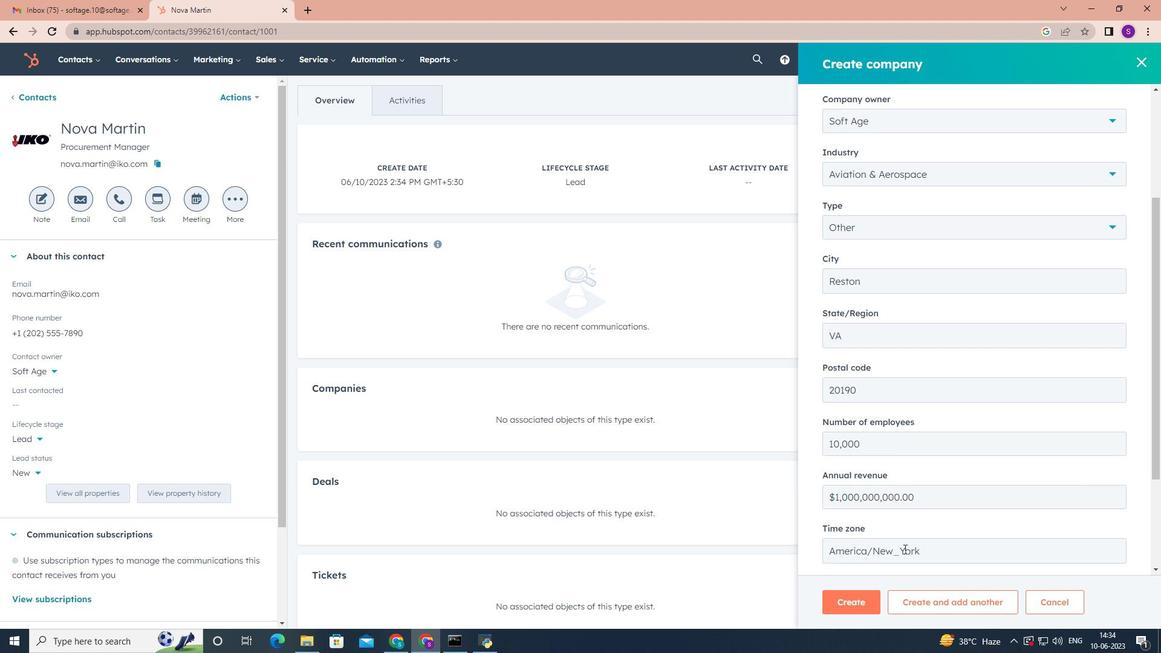 
Action: Mouse scrolled (908, 544) with delta (0, 0)
Screenshot: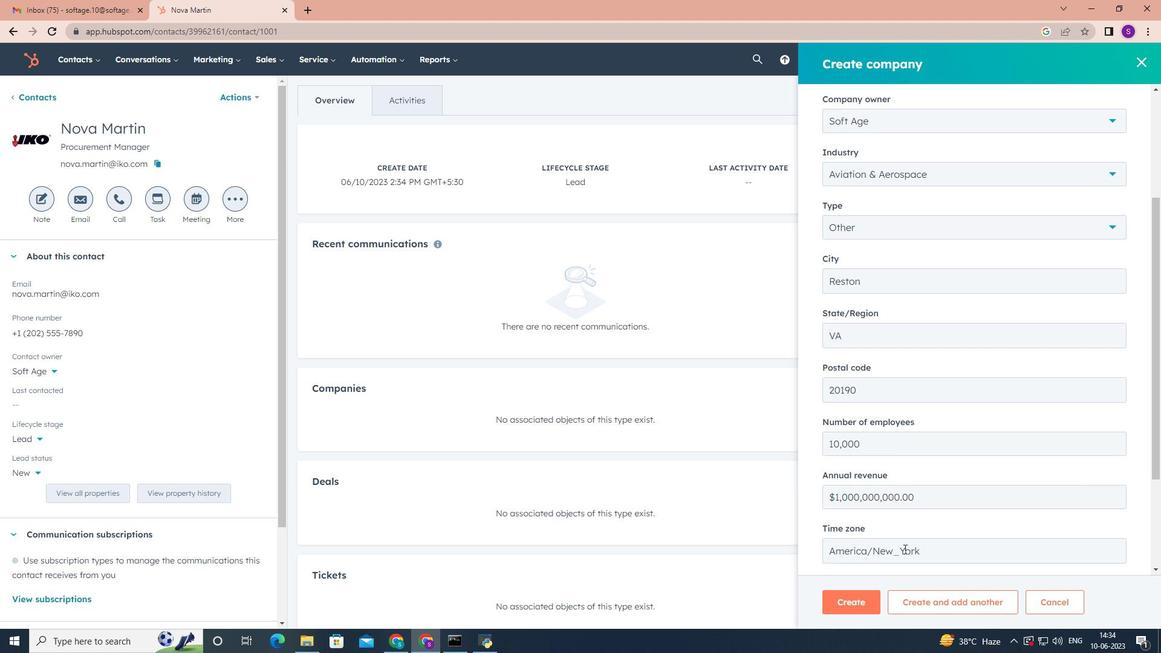 
Action: Mouse scrolled (908, 544) with delta (0, 0)
Screenshot: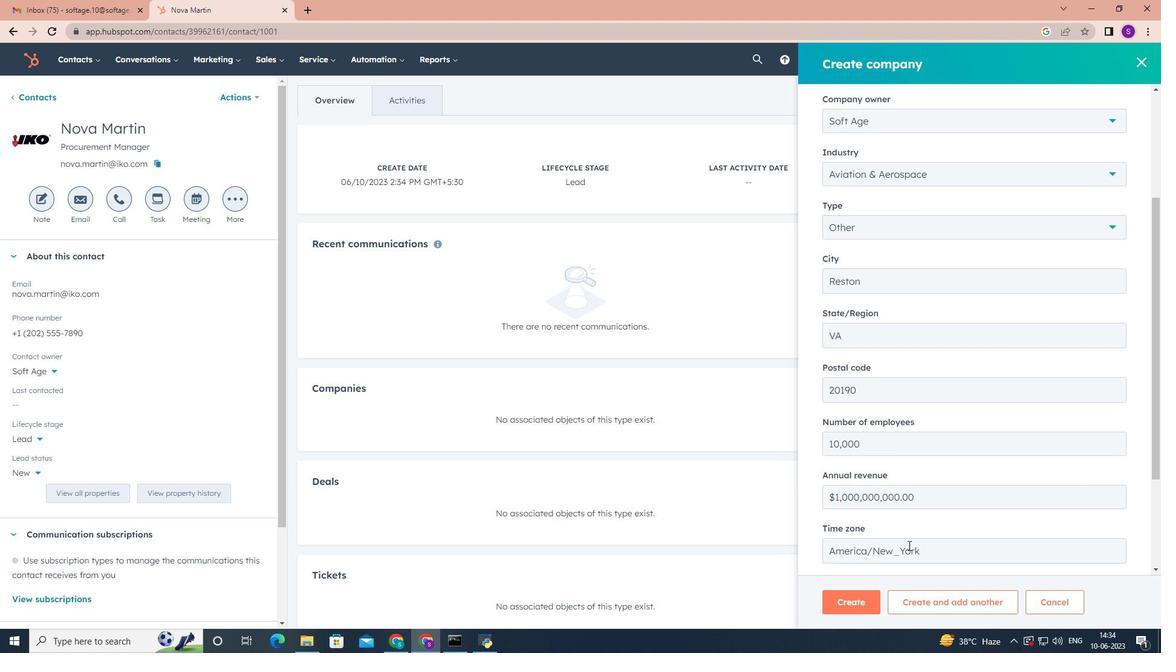 
Action: Mouse scrolled (908, 544) with delta (0, 0)
Screenshot: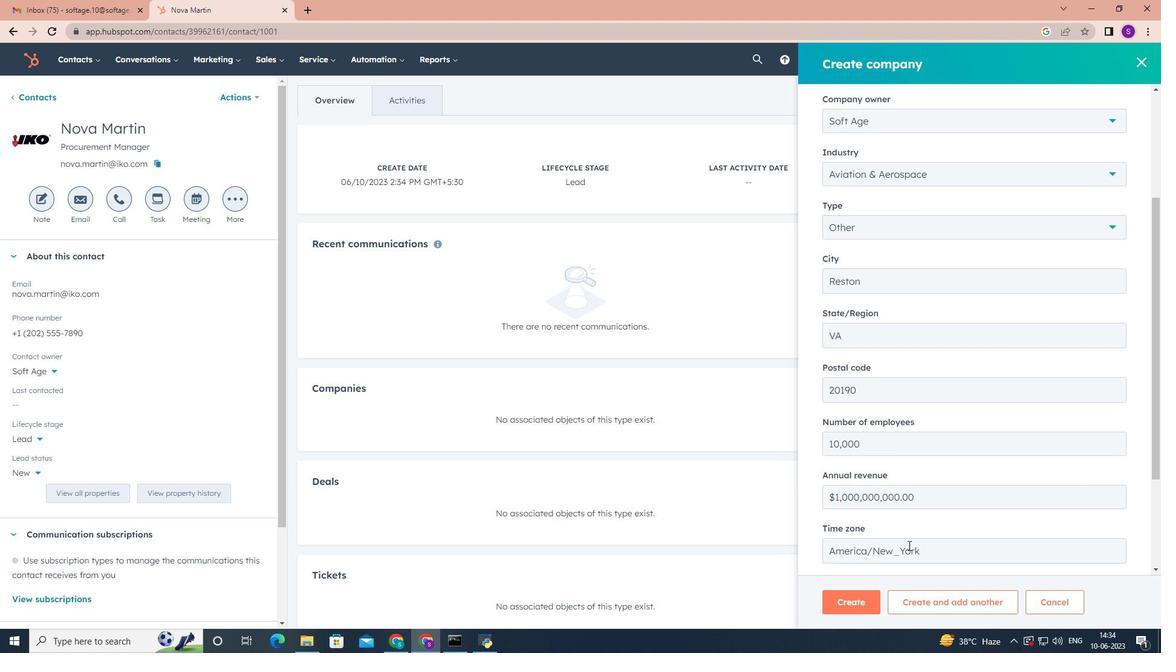 
Action: Mouse scrolled (908, 544) with delta (0, 0)
Screenshot: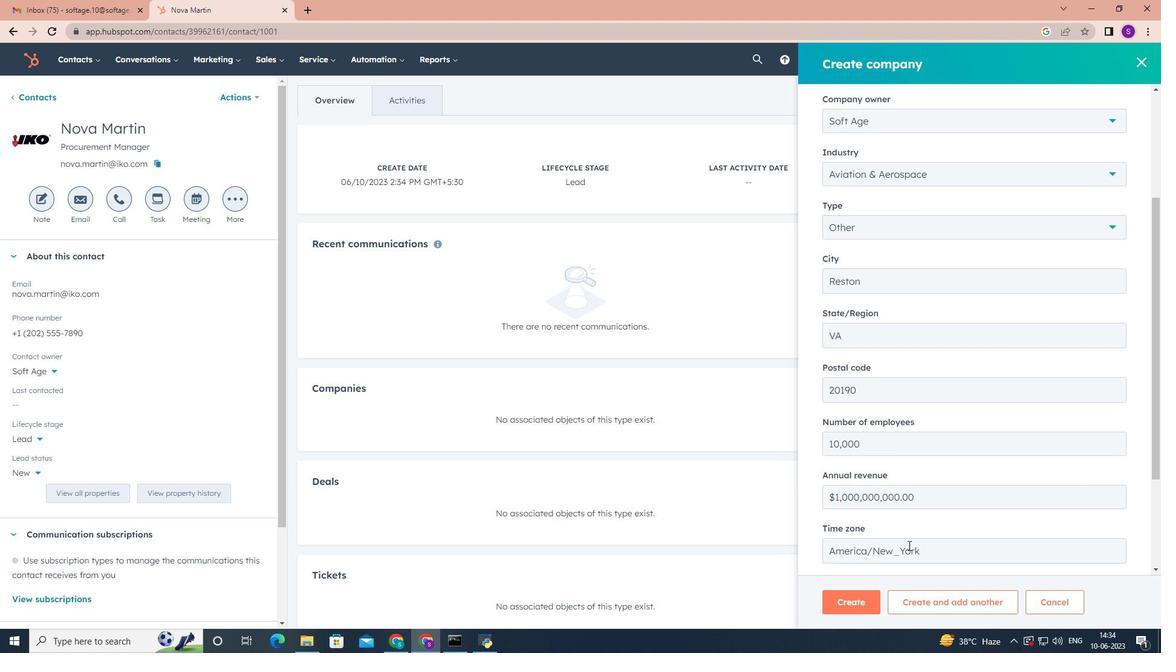 
Action: Mouse scrolled (908, 544) with delta (0, 0)
Screenshot: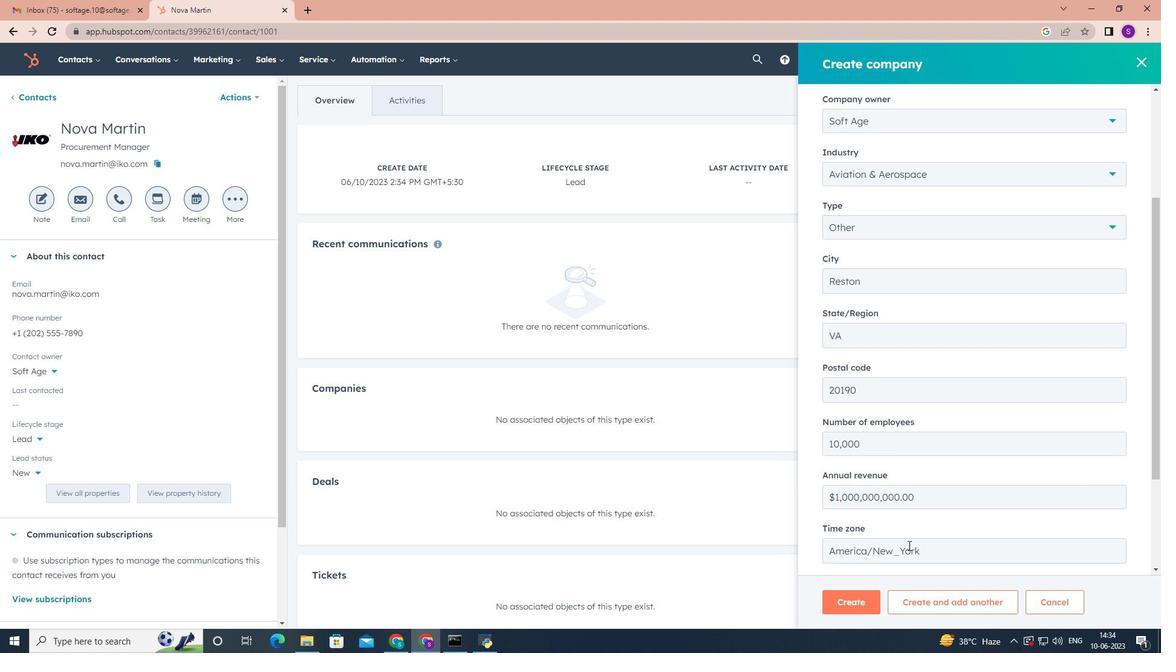 
Action: Mouse scrolled (908, 544) with delta (0, 0)
Screenshot: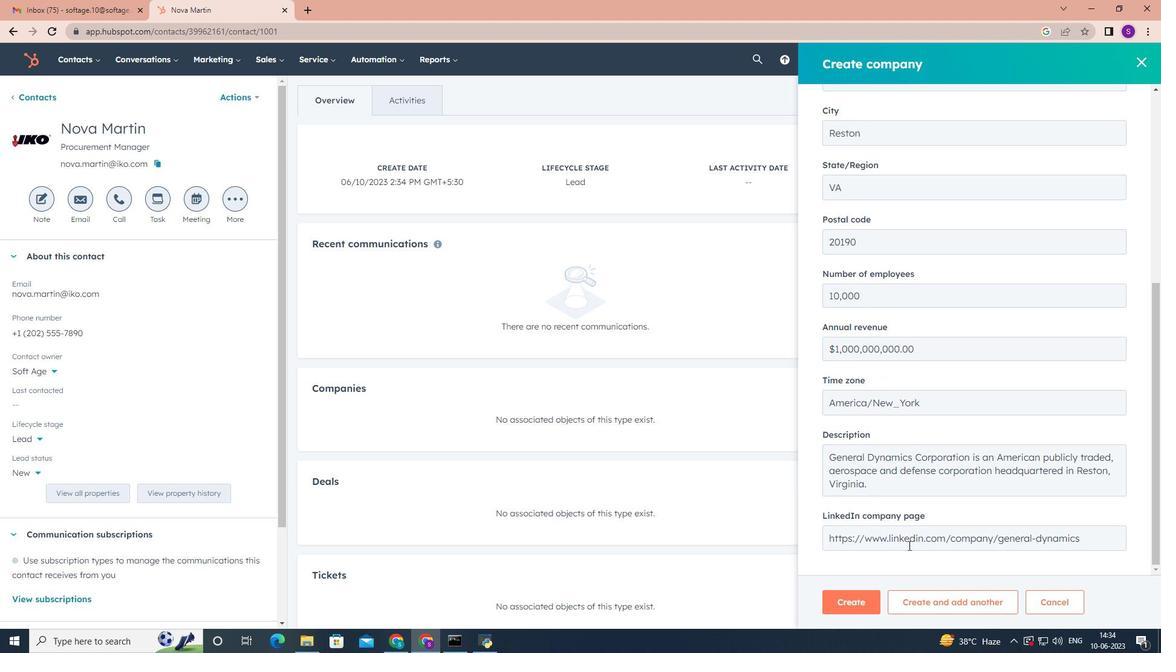 
Action: Mouse scrolled (908, 544) with delta (0, 0)
Screenshot: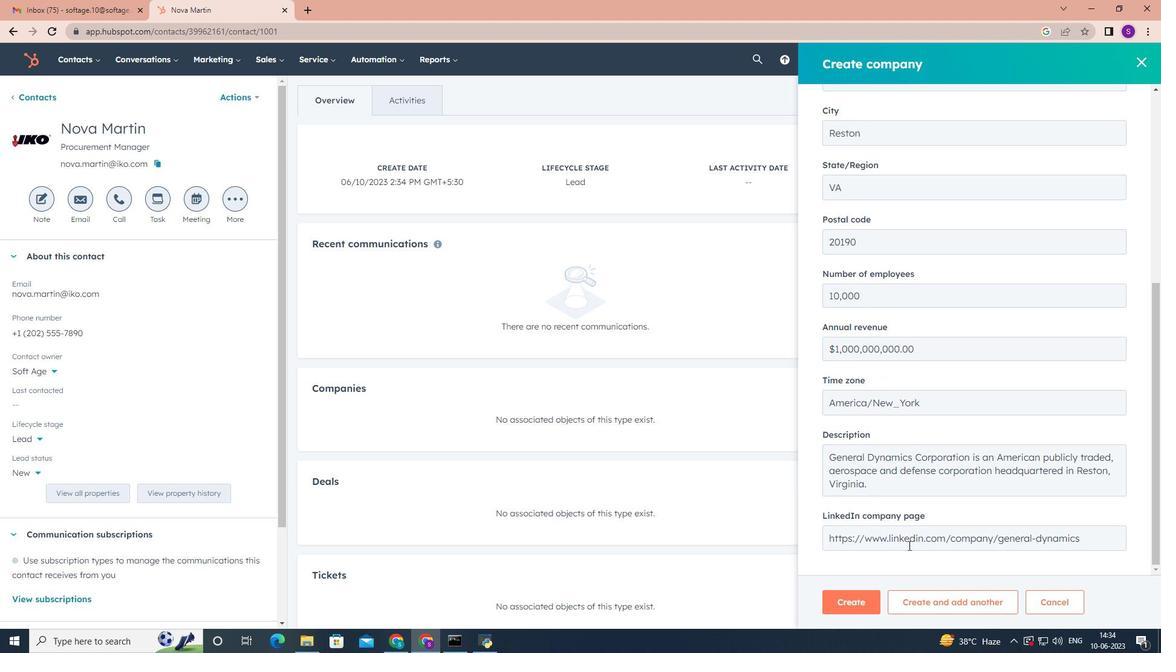 
Action: Mouse moved to (868, 603)
Screenshot: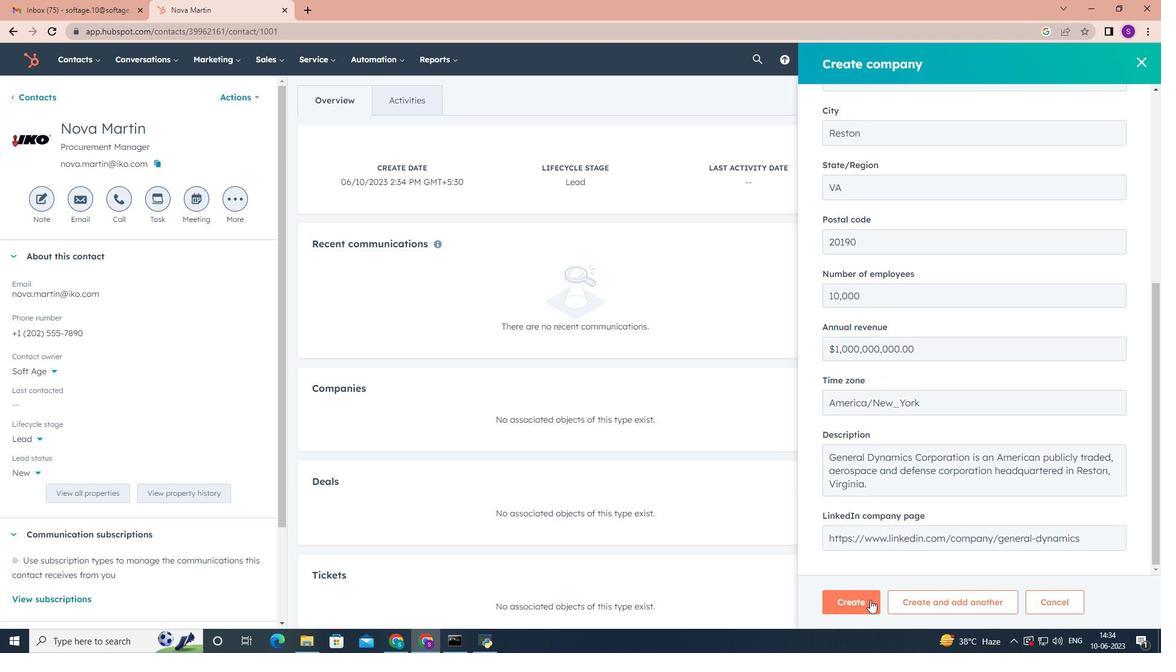 
Action: Mouse pressed left at (868, 603)
Screenshot: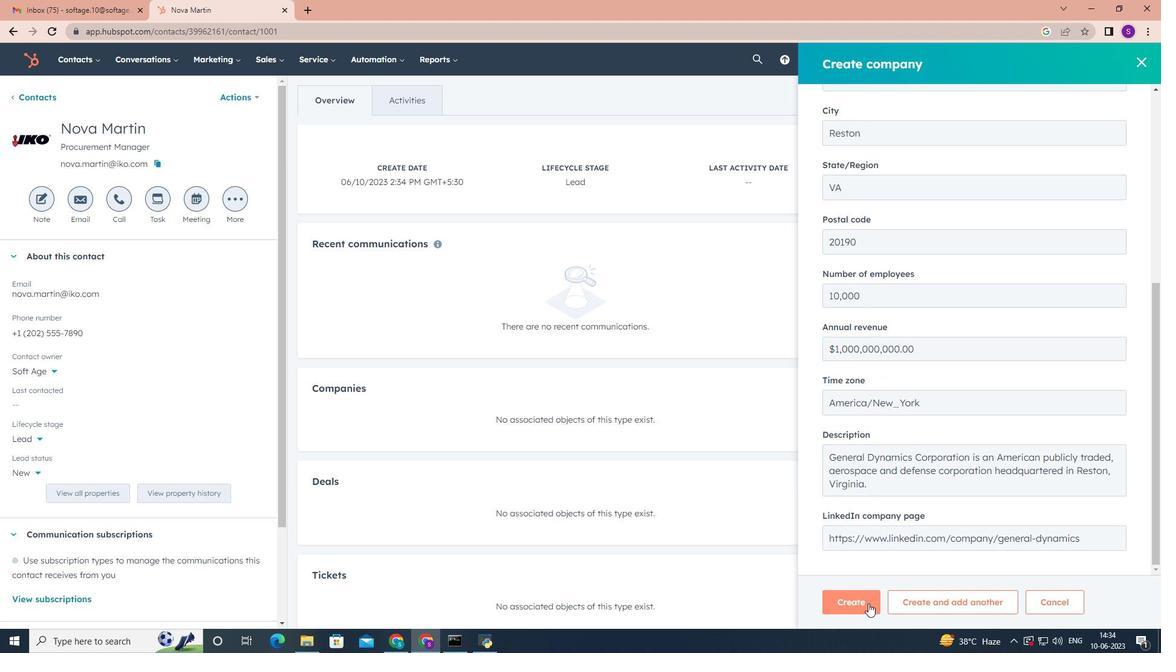 
Action: Mouse moved to (819, 396)
Screenshot: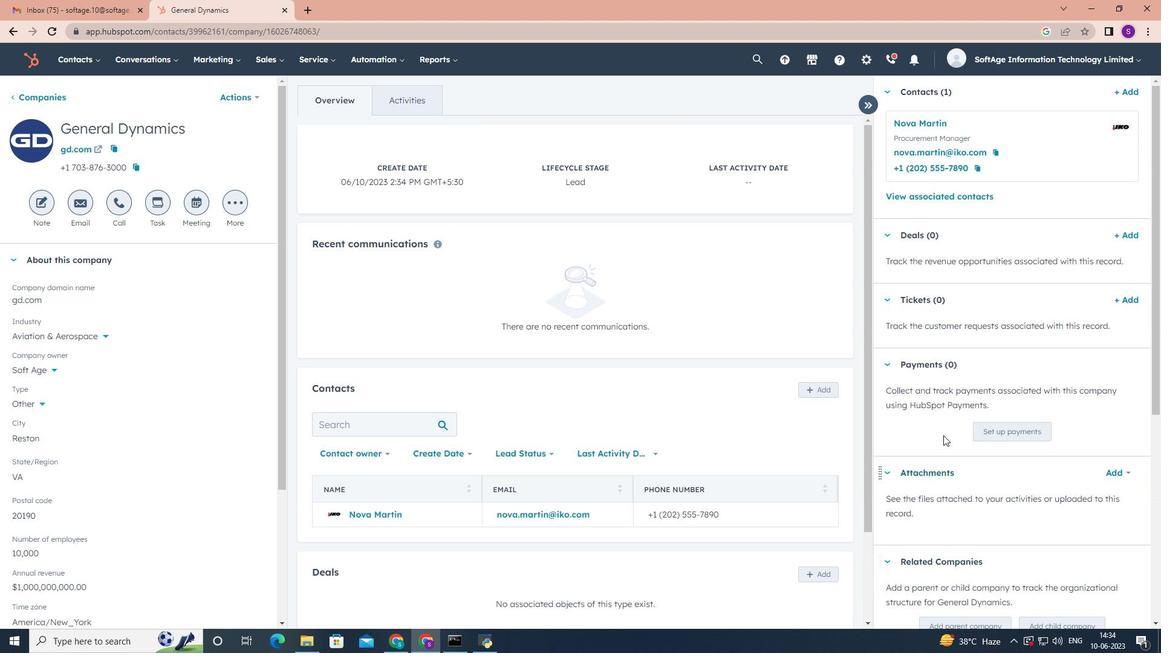 
Action: Mouse scrolled (819, 396) with delta (0, 0)
Screenshot: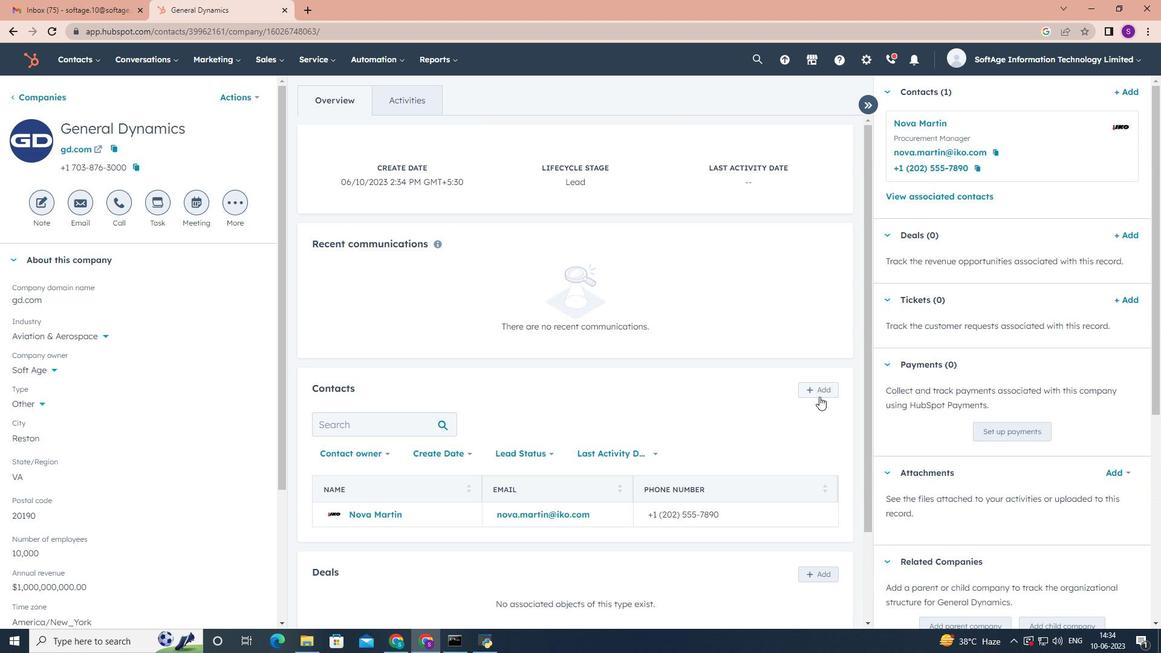 
Action: Mouse scrolled (819, 396) with delta (0, 0)
Screenshot: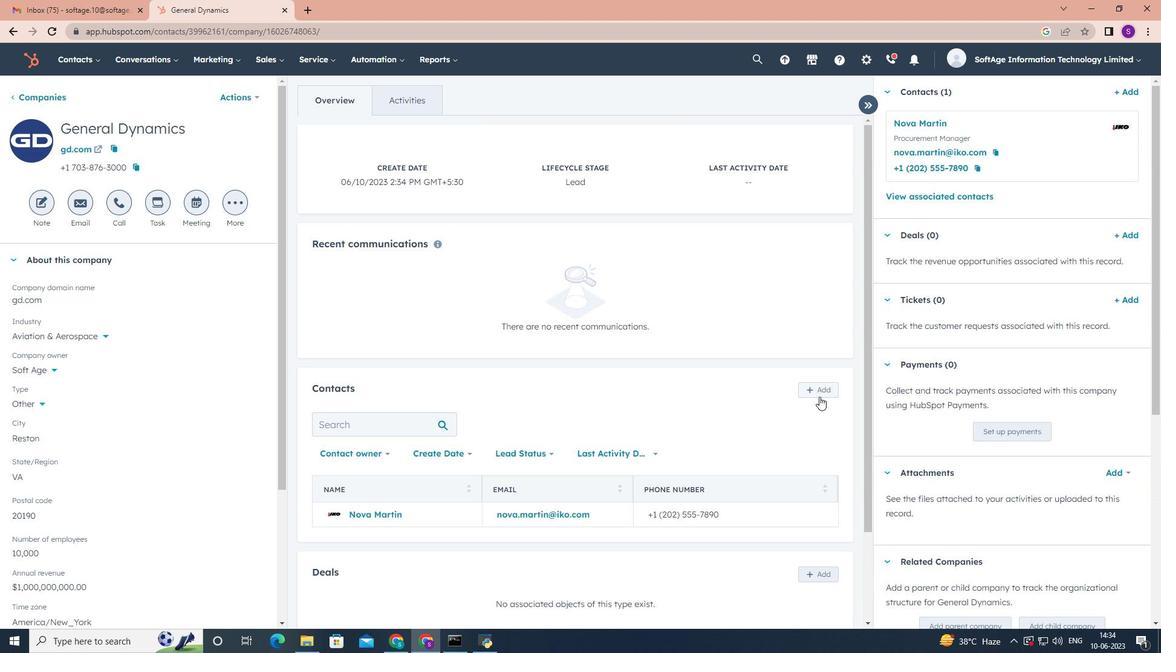
Action: Mouse scrolled (819, 396) with delta (0, 0)
Screenshot: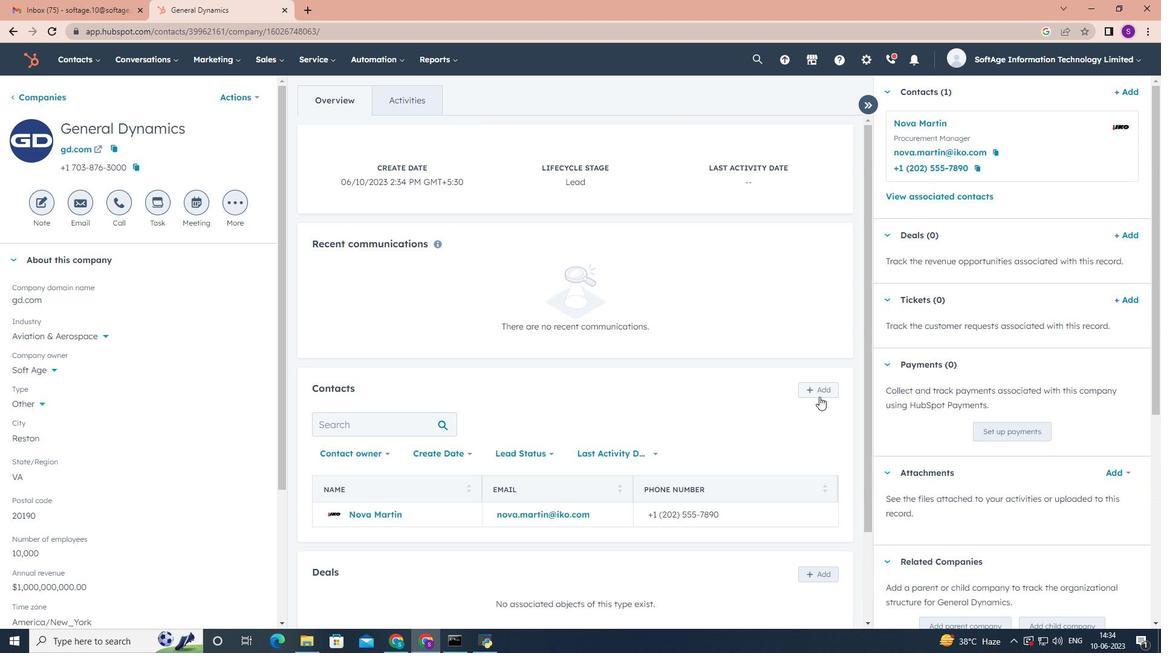 
Action: Mouse scrolled (819, 396) with delta (0, 0)
Screenshot: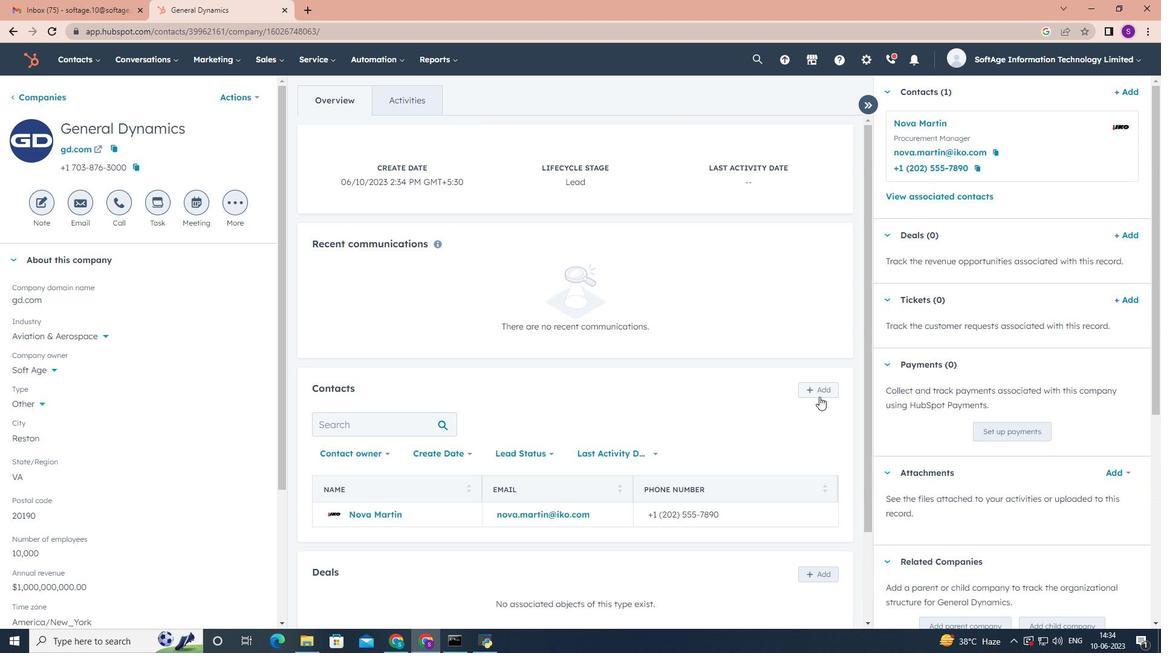 
Action: Mouse scrolled (819, 396) with delta (0, 0)
Screenshot: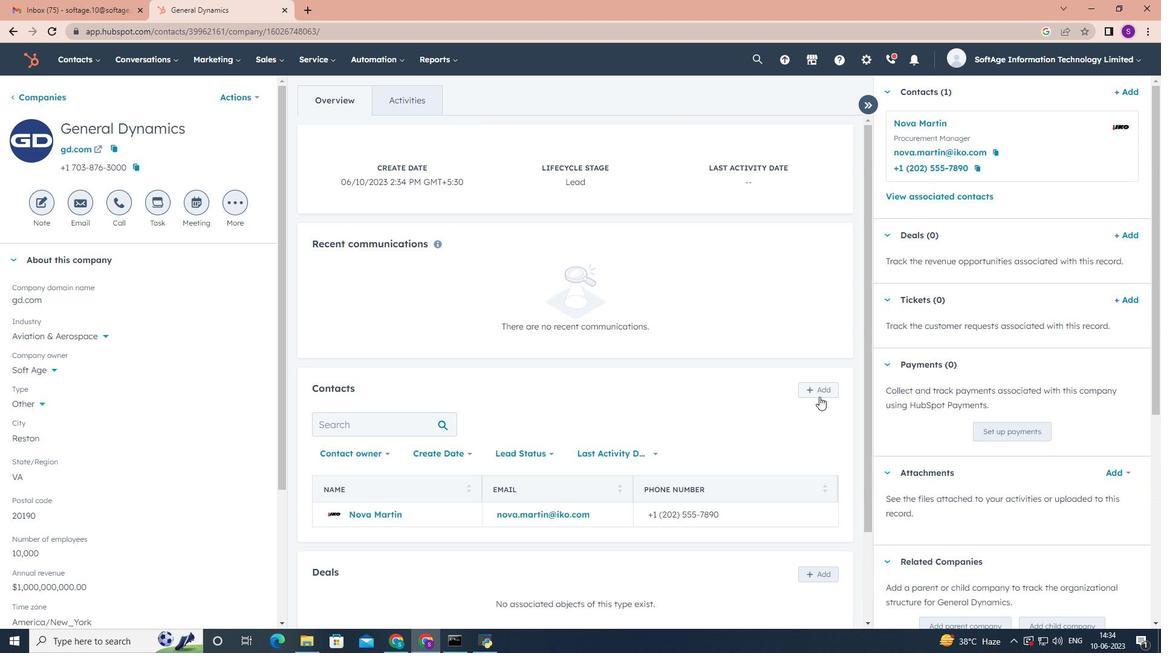 
